 Task: Find connections with filter location Duobao with filter topic #Socialnetworkingwith filter profile language Spanish with filter current company Riverbed Technology with filter school Bishop Heber College, Tiruchirappalli - 620 017. with filter industry Language Schools with filter service category Graphic Design with filter keywords title Makeup Artist
Action: Mouse moved to (532, 45)
Screenshot: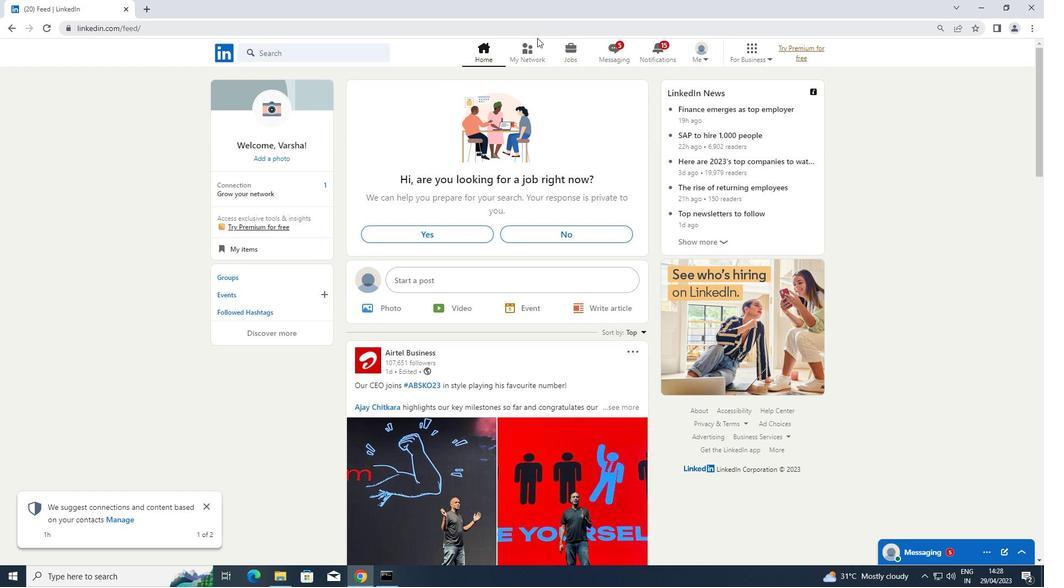 
Action: Mouse pressed left at (532, 45)
Screenshot: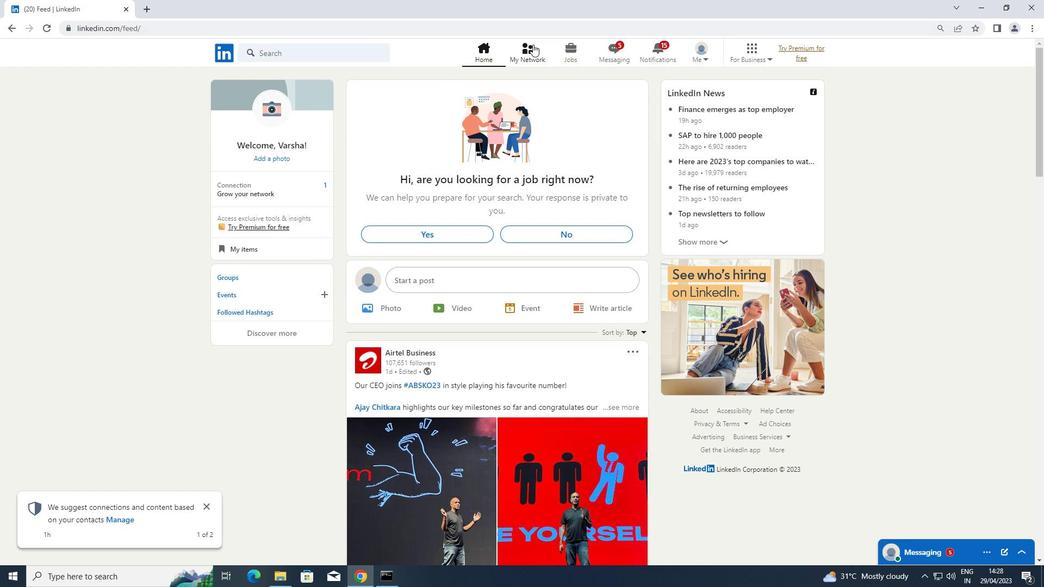 
Action: Mouse moved to (283, 115)
Screenshot: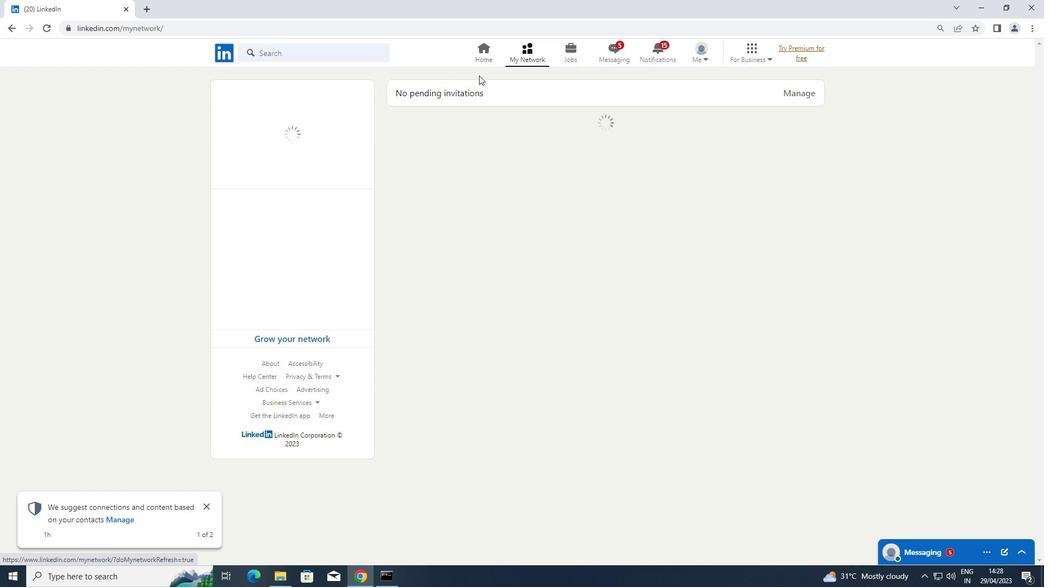 
Action: Mouse pressed left at (283, 115)
Screenshot: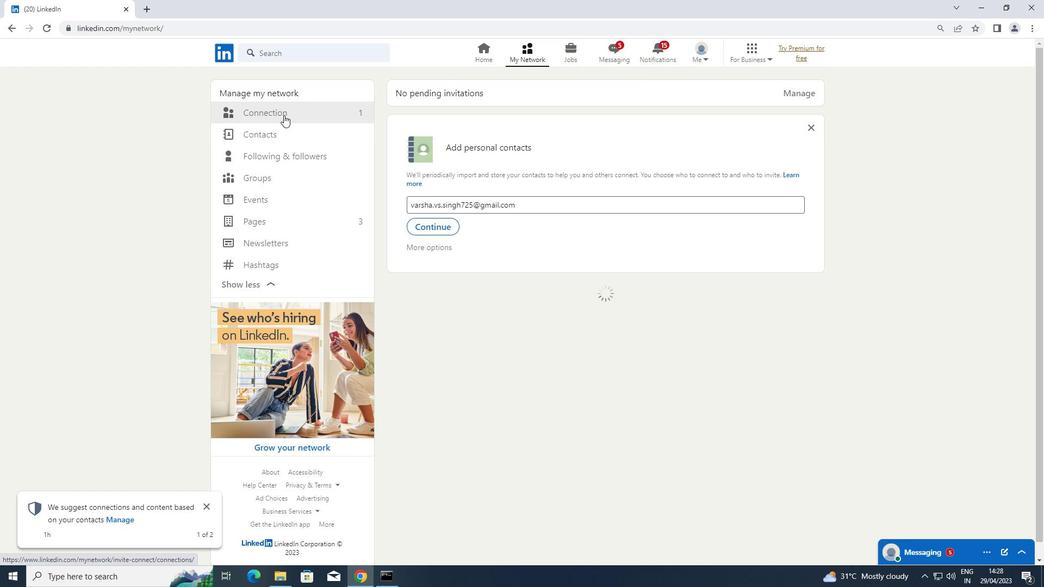 
Action: Mouse moved to (611, 111)
Screenshot: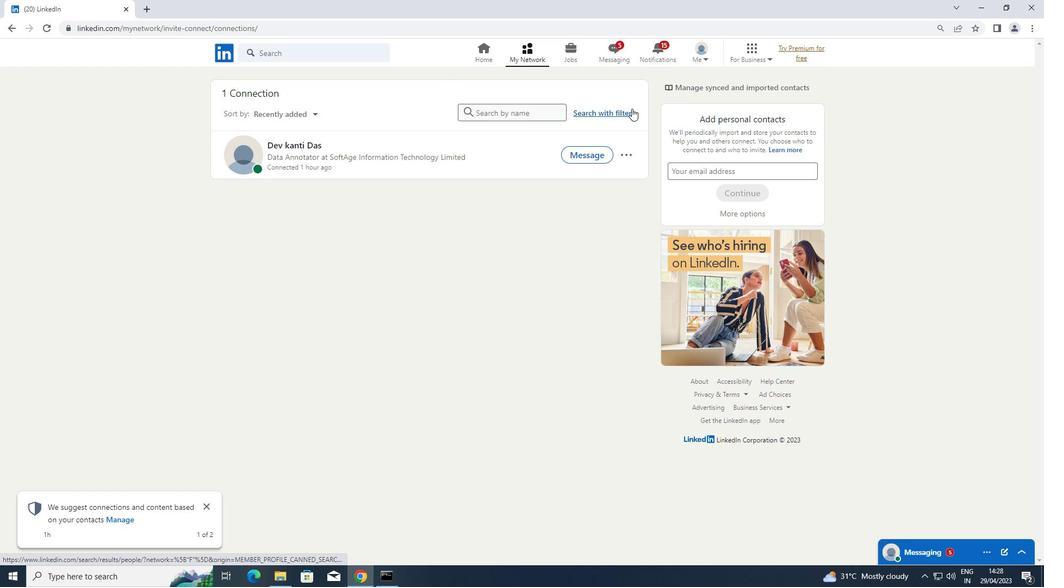 
Action: Mouse pressed left at (611, 111)
Screenshot: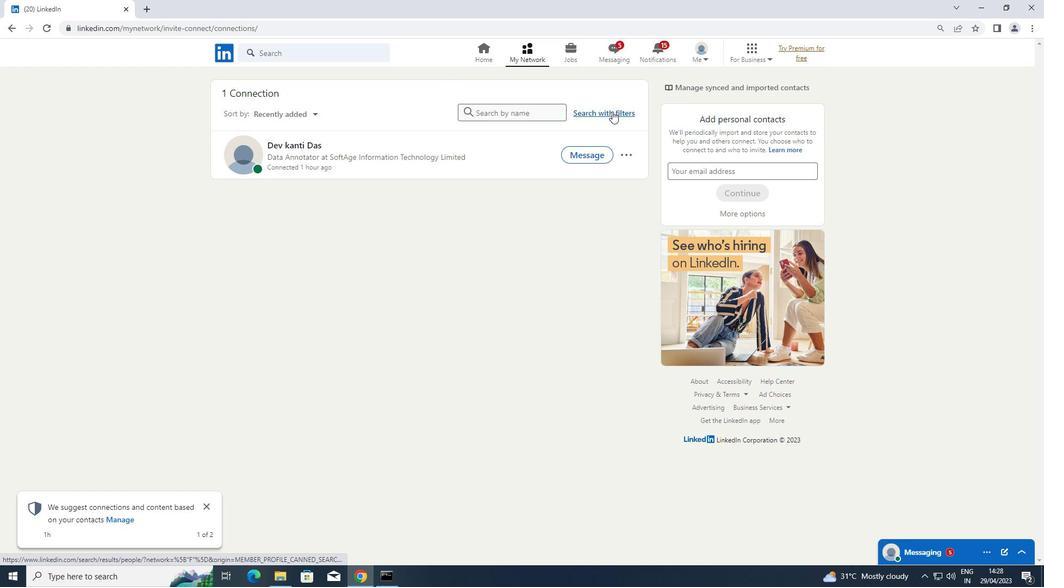 
Action: Mouse moved to (558, 84)
Screenshot: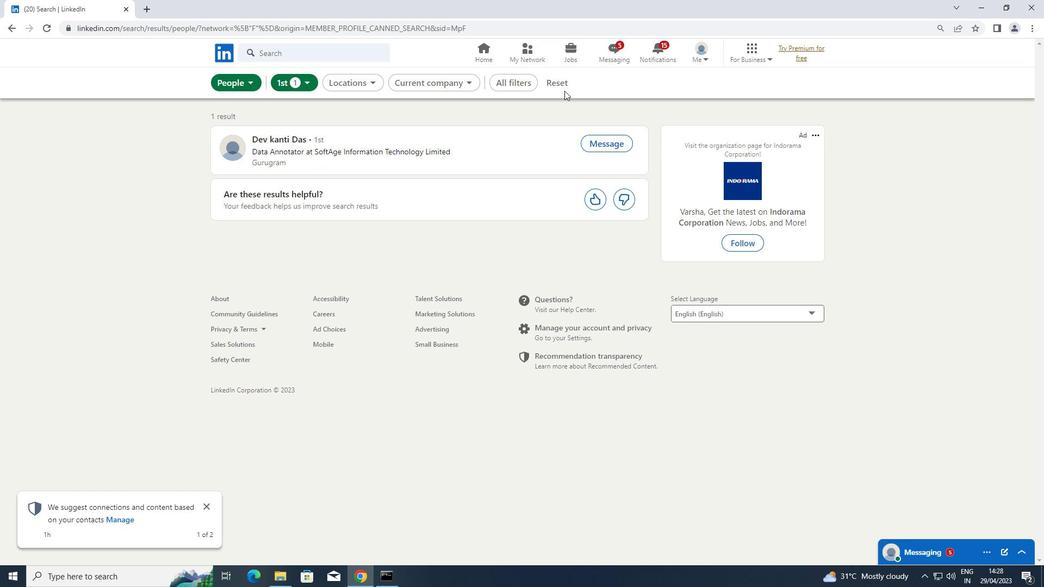 
Action: Mouse pressed left at (558, 84)
Screenshot: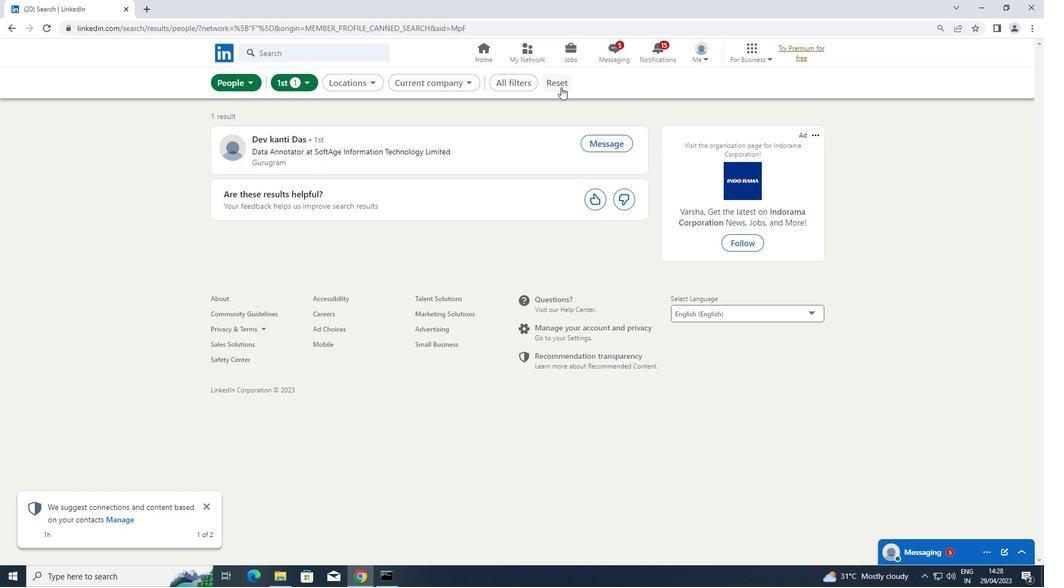 
Action: Mouse moved to (554, 86)
Screenshot: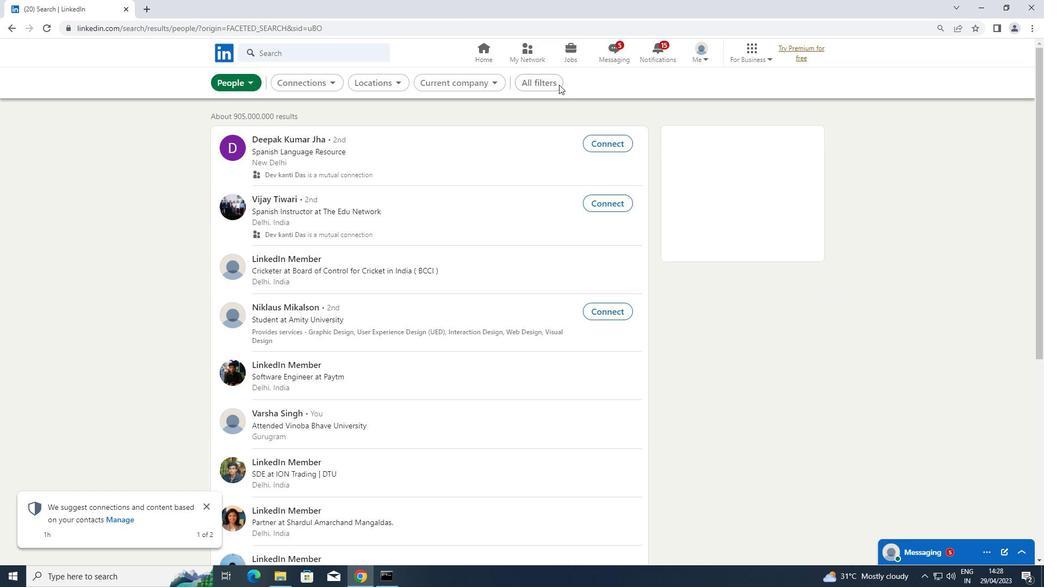 
Action: Mouse pressed left at (554, 86)
Screenshot: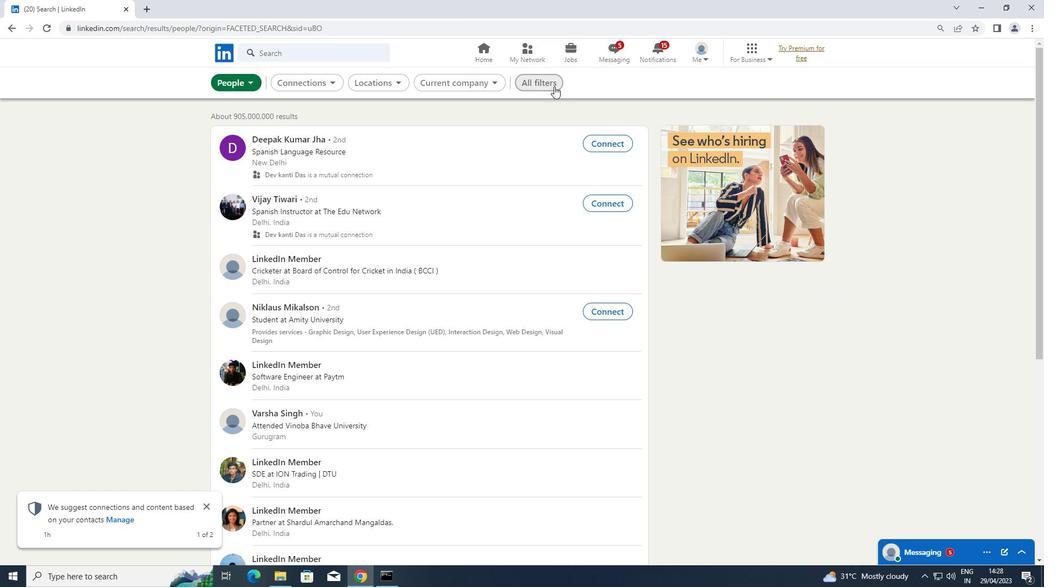 
Action: Mouse moved to (860, 317)
Screenshot: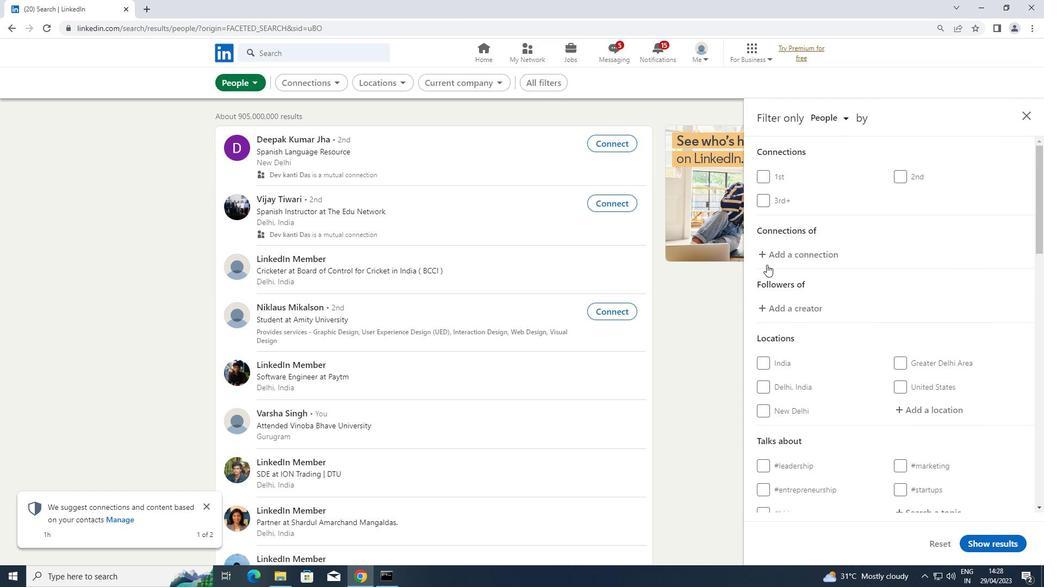 
Action: Mouse scrolled (860, 317) with delta (0, 0)
Screenshot: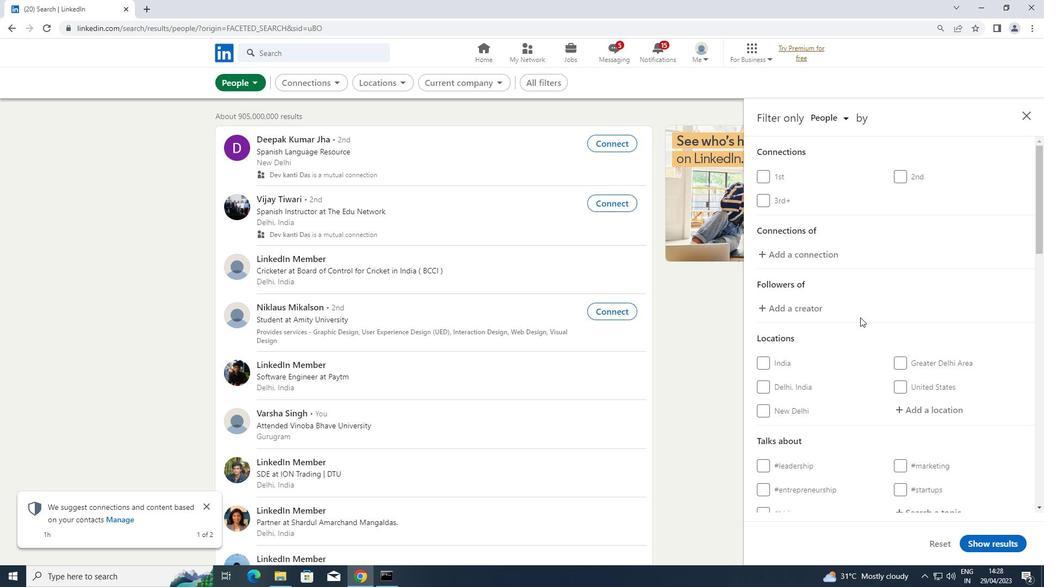 
Action: Mouse moved to (929, 362)
Screenshot: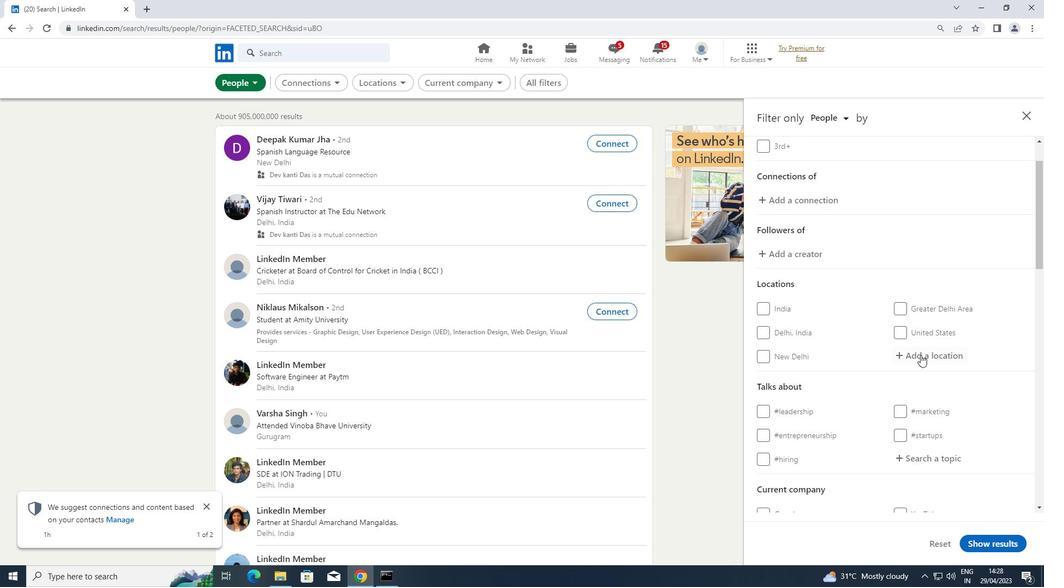 
Action: Mouse pressed left at (929, 362)
Screenshot: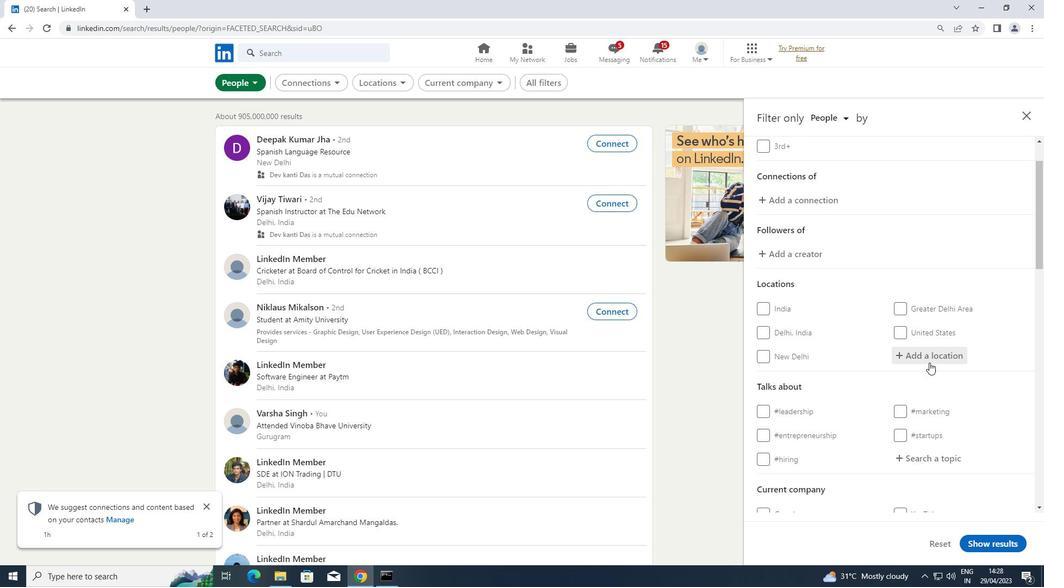 
Action: Key pressed <Key.shift>DUOBAO
Screenshot: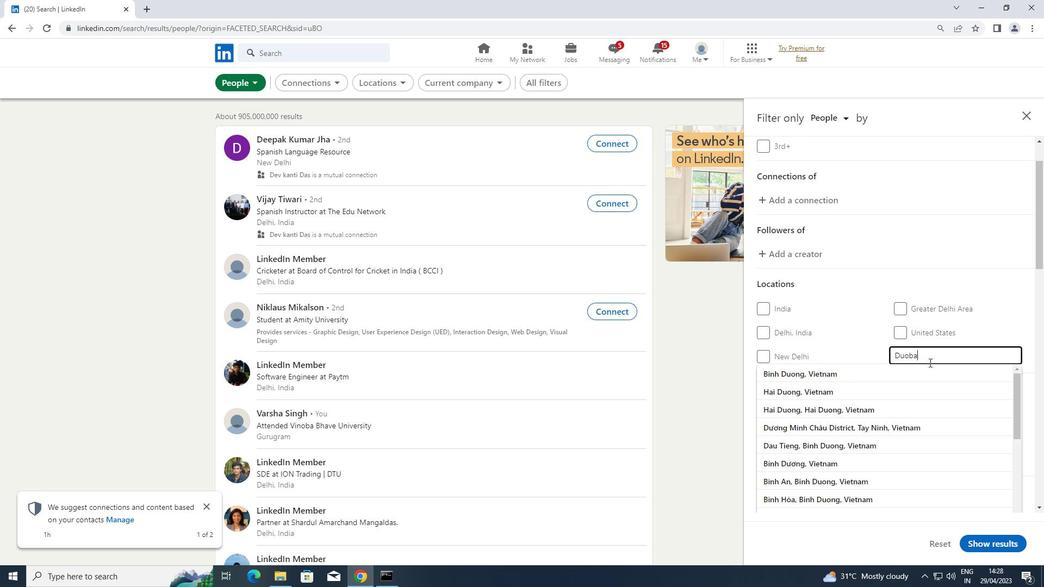 
Action: Mouse moved to (908, 364)
Screenshot: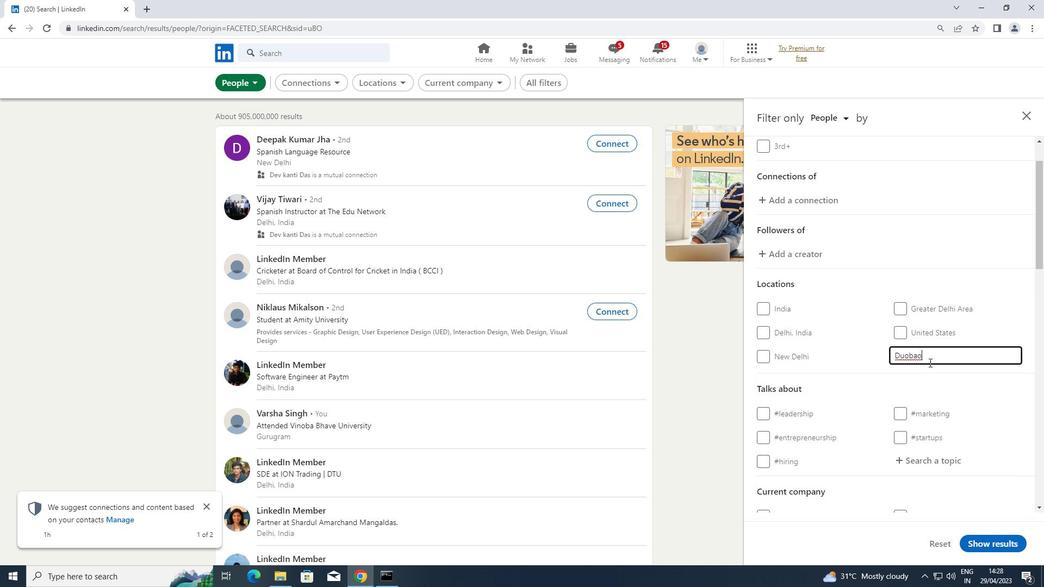 
Action: Mouse scrolled (908, 364) with delta (0, 0)
Screenshot: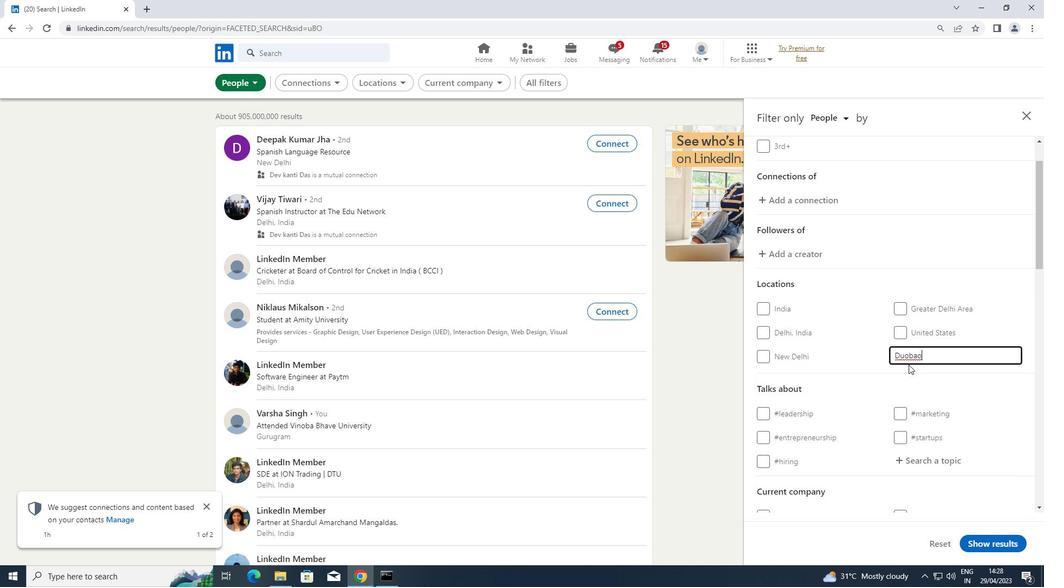
Action: Mouse scrolled (908, 364) with delta (0, 0)
Screenshot: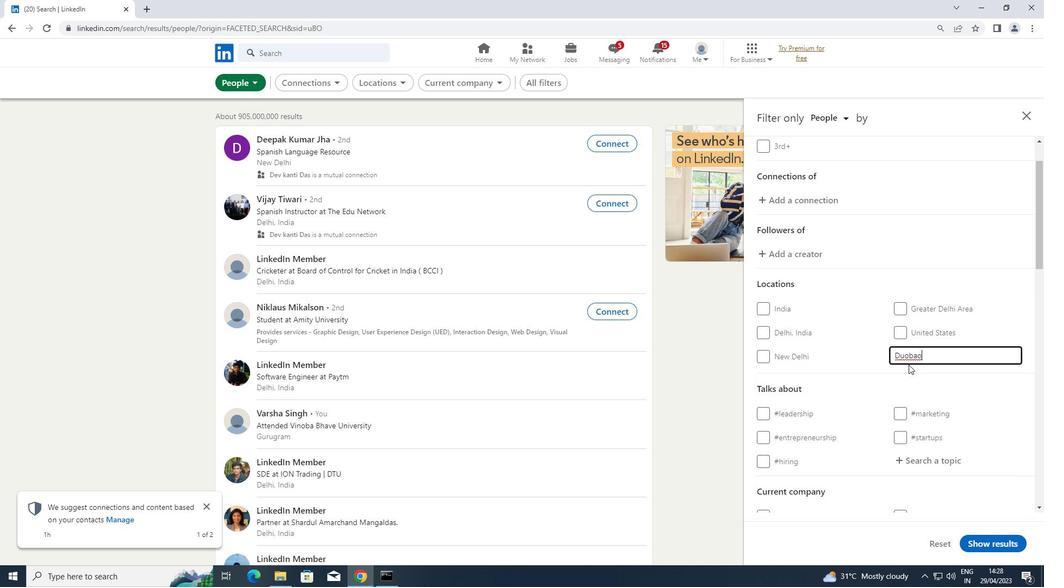 
Action: Mouse scrolled (908, 364) with delta (0, 0)
Screenshot: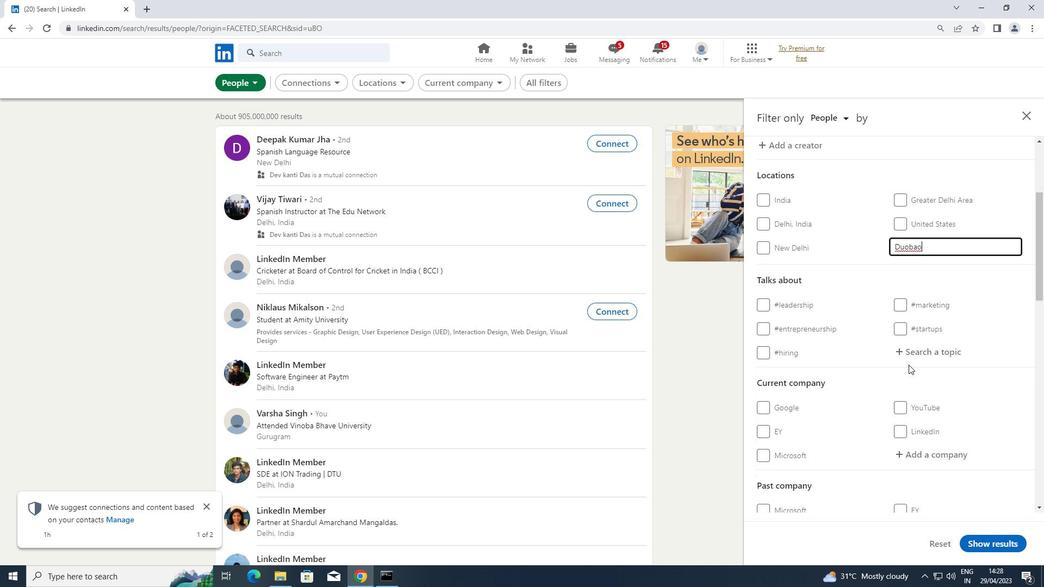 
Action: Mouse scrolled (908, 364) with delta (0, 0)
Screenshot: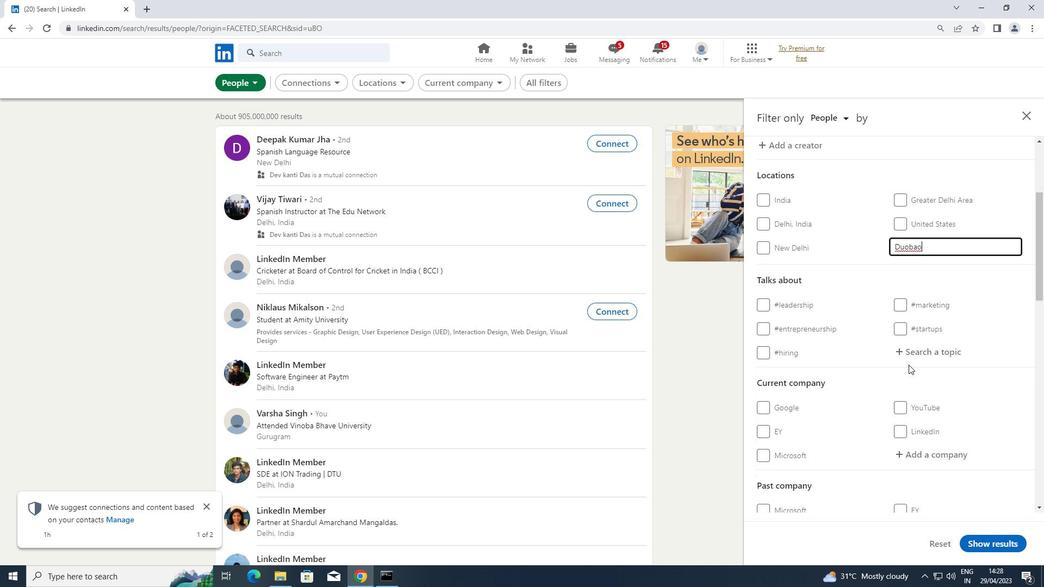 
Action: Mouse moved to (942, 241)
Screenshot: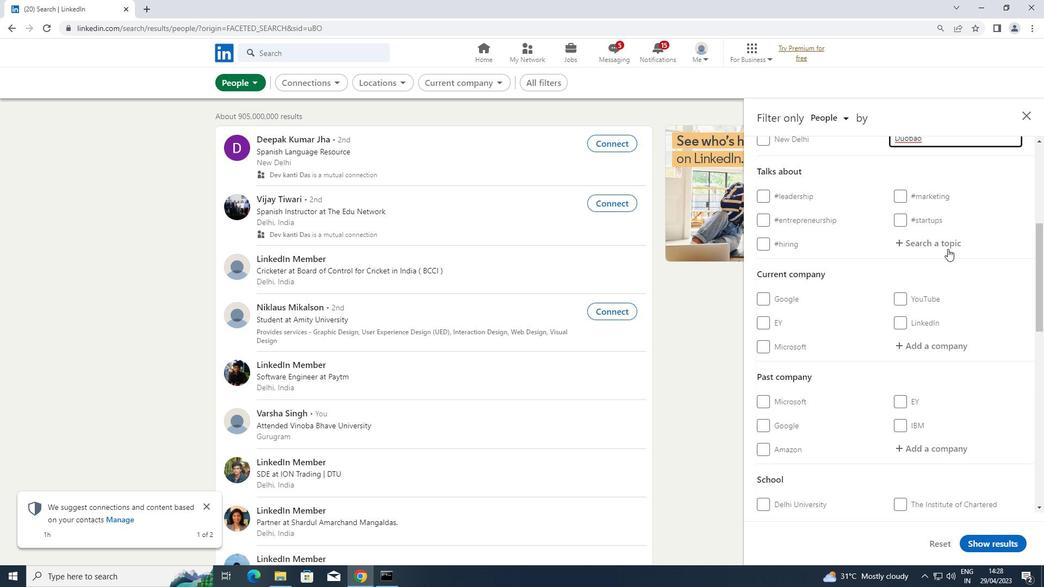 
Action: Mouse pressed left at (942, 241)
Screenshot: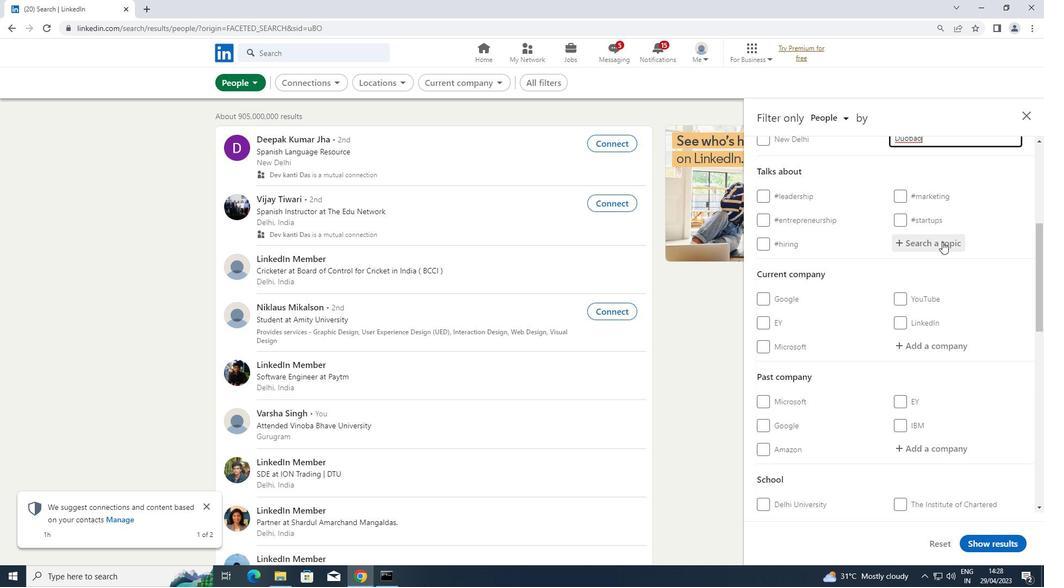 
Action: Key pressed <Key.shift>#<Key.shift>SOCIALNETWORKING
Screenshot: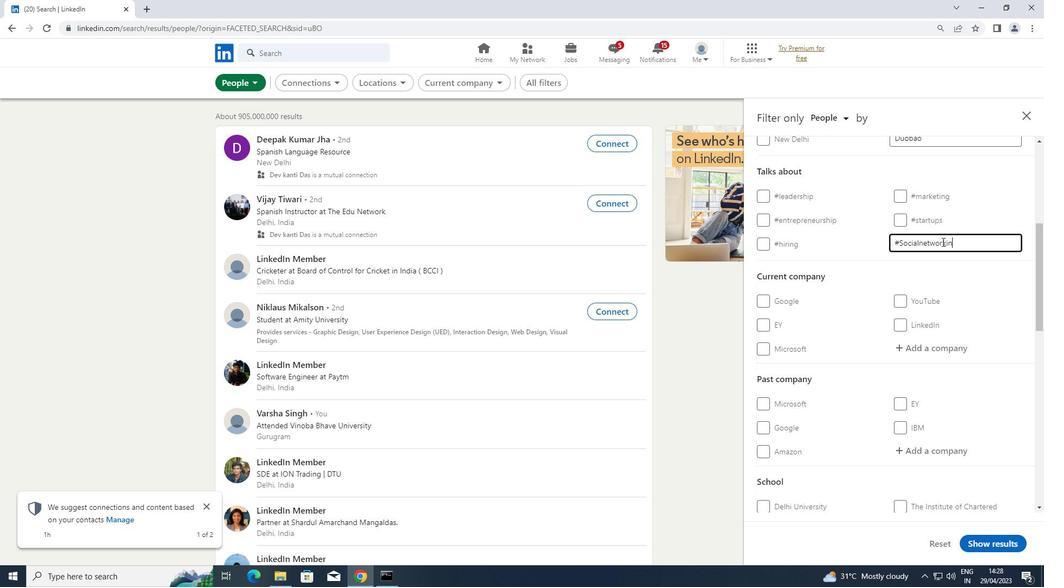 
Action: Mouse moved to (847, 269)
Screenshot: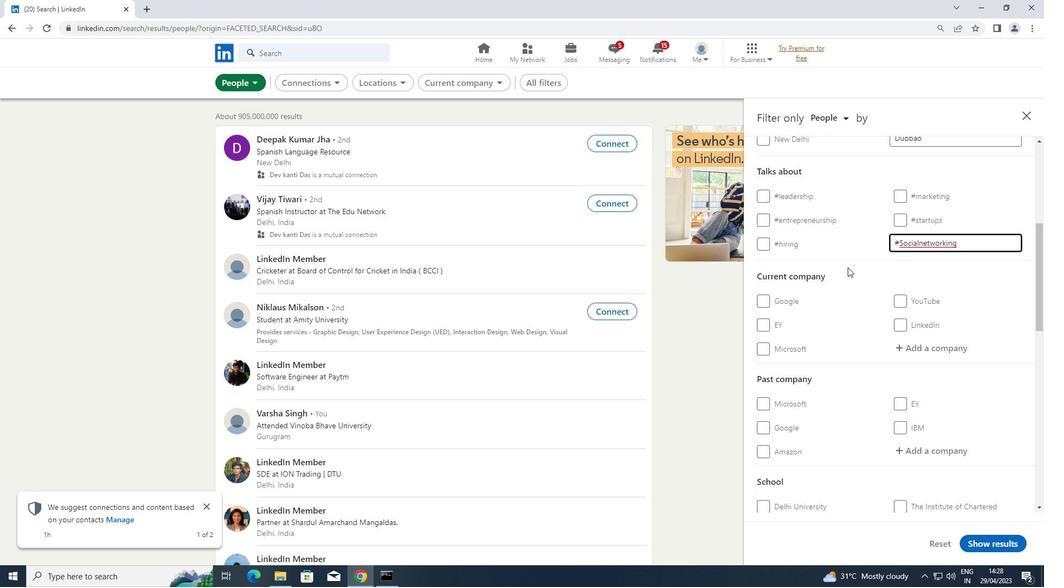 
Action: Mouse scrolled (847, 268) with delta (0, 0)
Screenshot: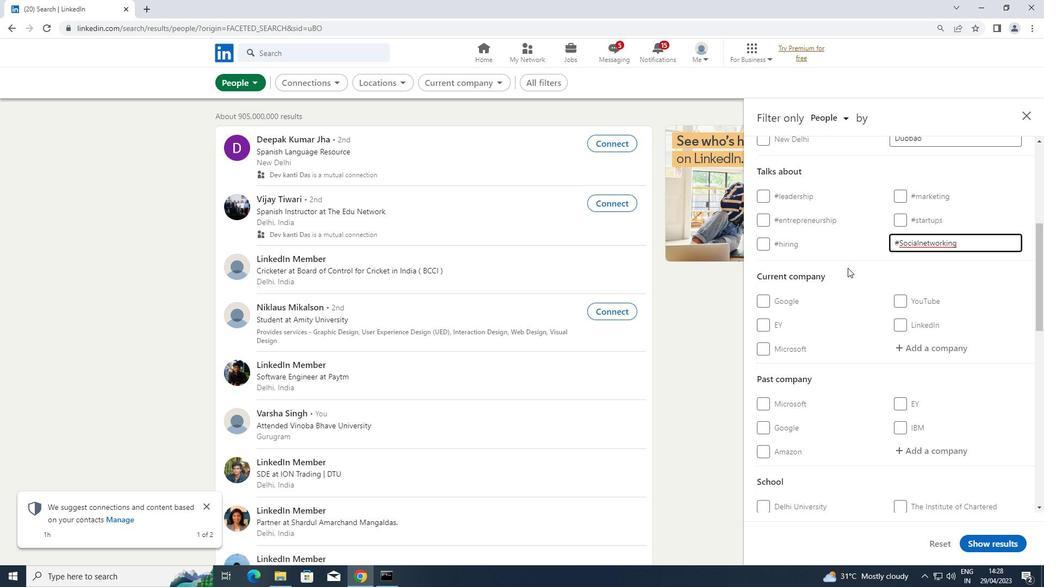 
Action: Mouse scrolled (847, 268) with delta (0, 0)
Screenshot: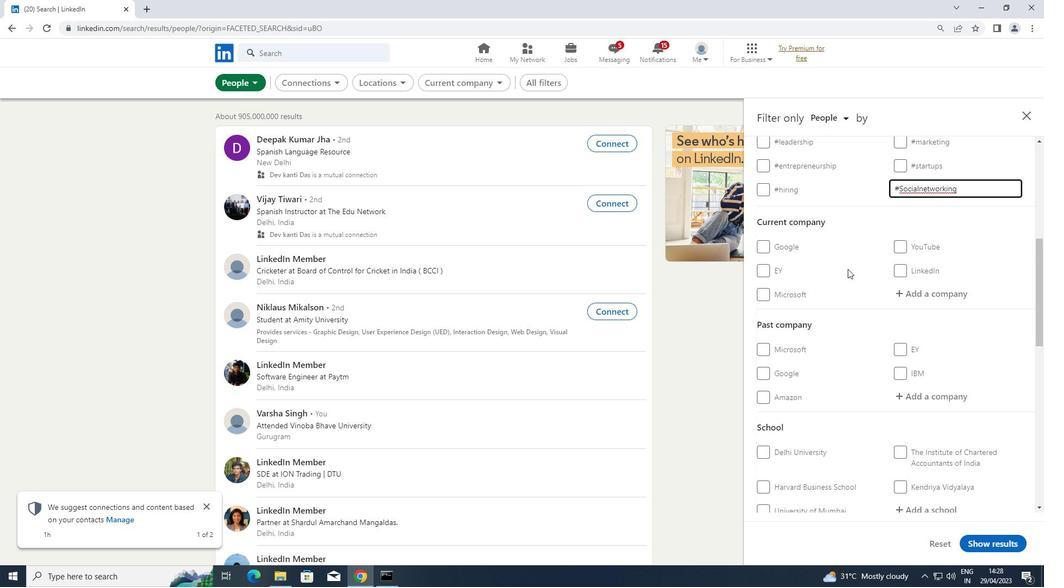
Action: Mouse scrolled (847, 268) with delta (0, 0)
Screenshot: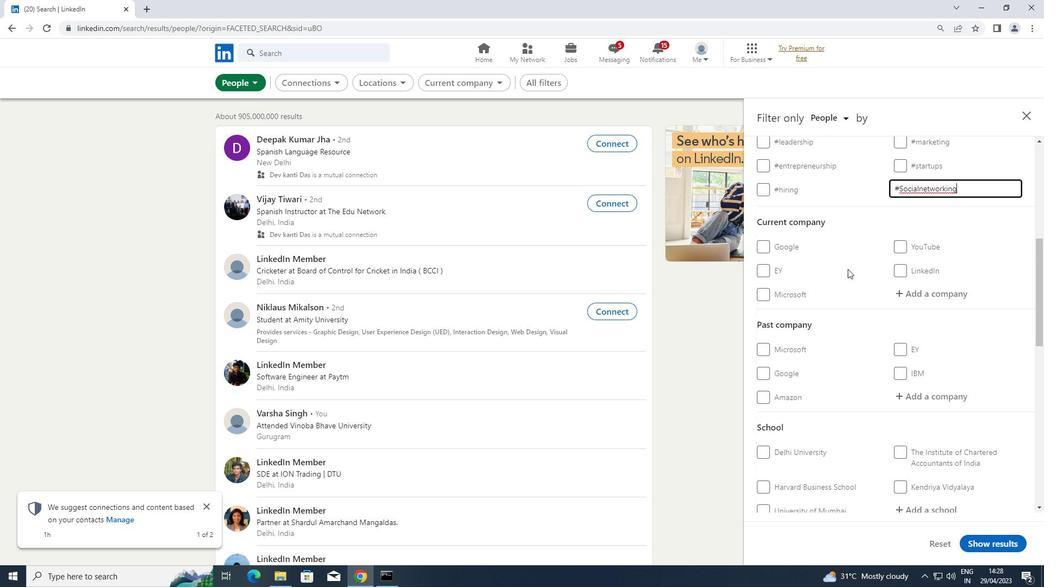 
Action: Mouse scrolled (847, 268) with delta (0, 0)
Screenshot: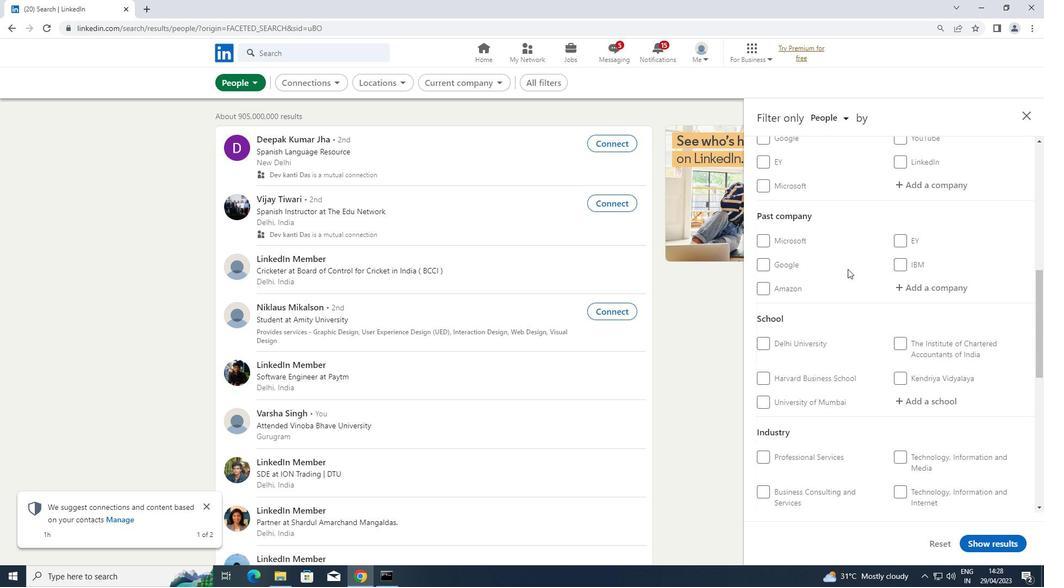
Action: Mouse scrolled (847, 268) with delta (0, 0)
Screenshot: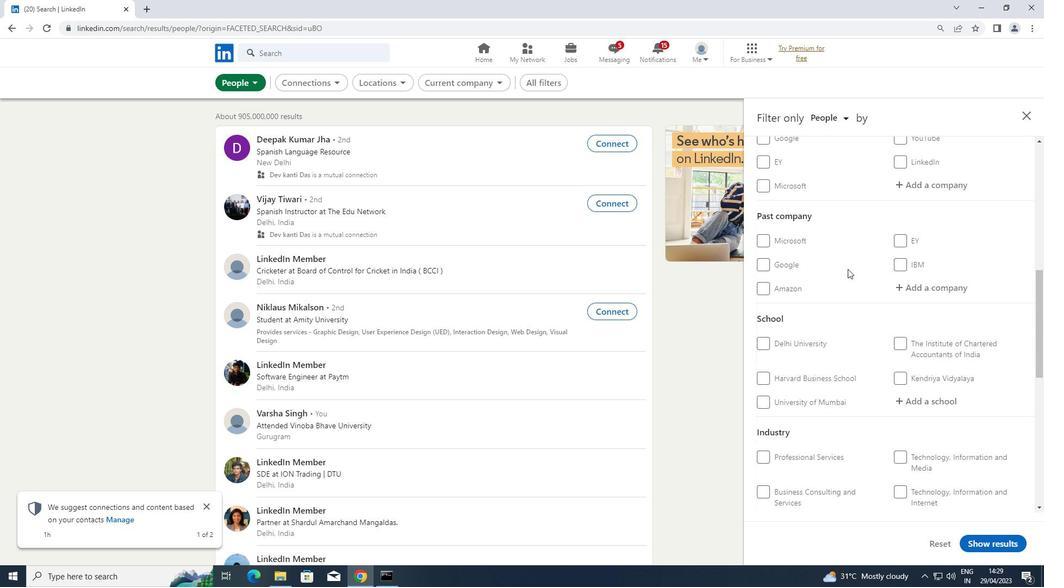 
Action: Mouse scrolled (847, 268) with delta (0, 0)
Screenshot: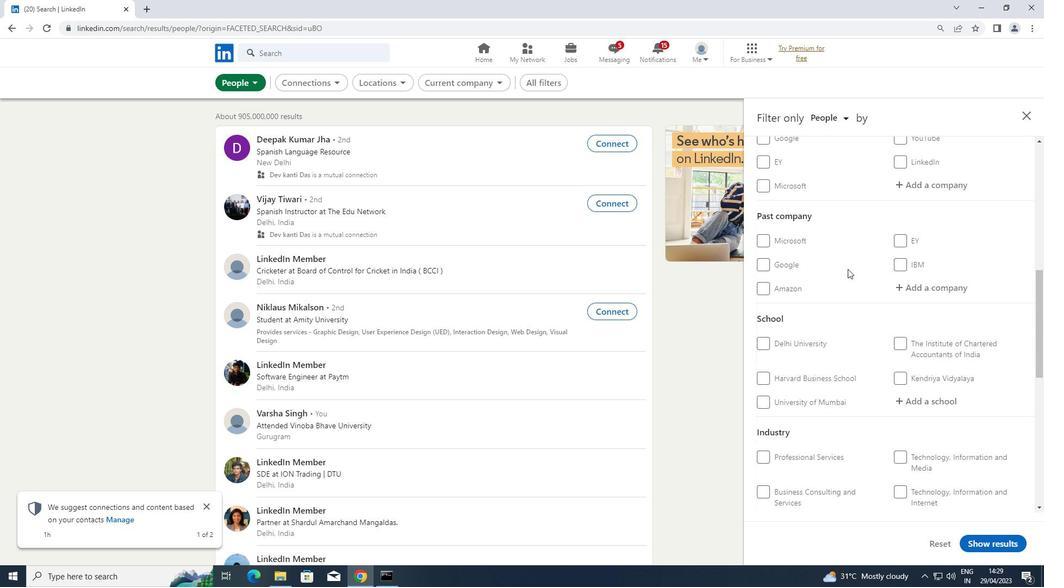 
Action: Mouse moved to (765, 440)
Screenshot: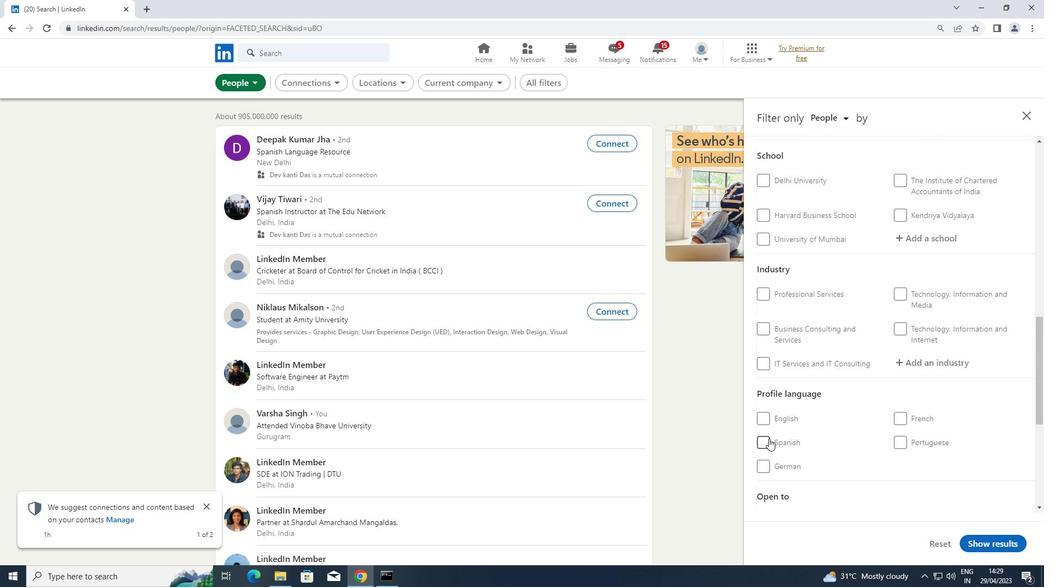 
Action: Mouse pressed left at (765, 440)
Screenshot: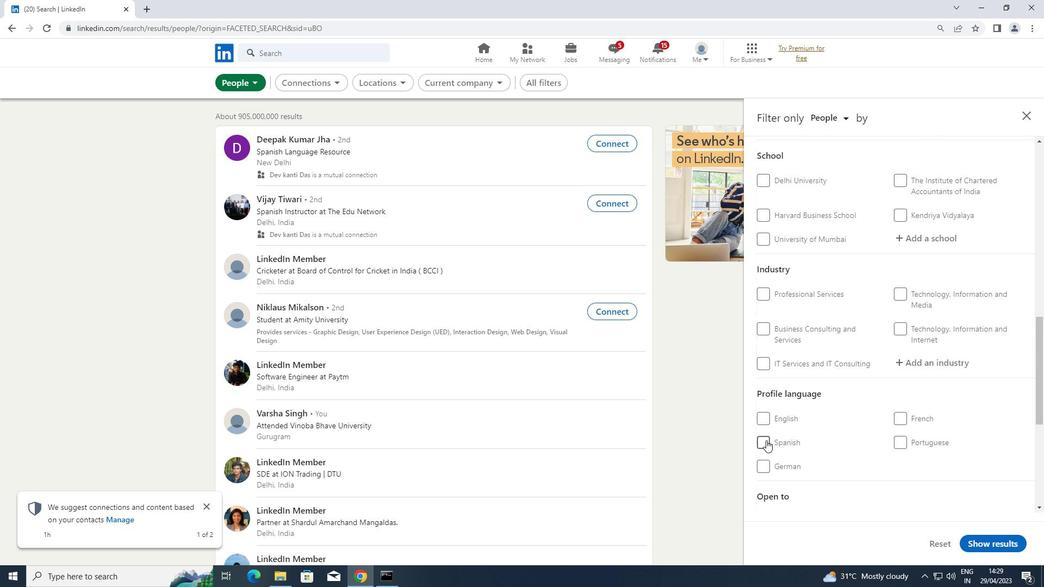 
Action: Mouse moved to (796, 425)
Screenshot: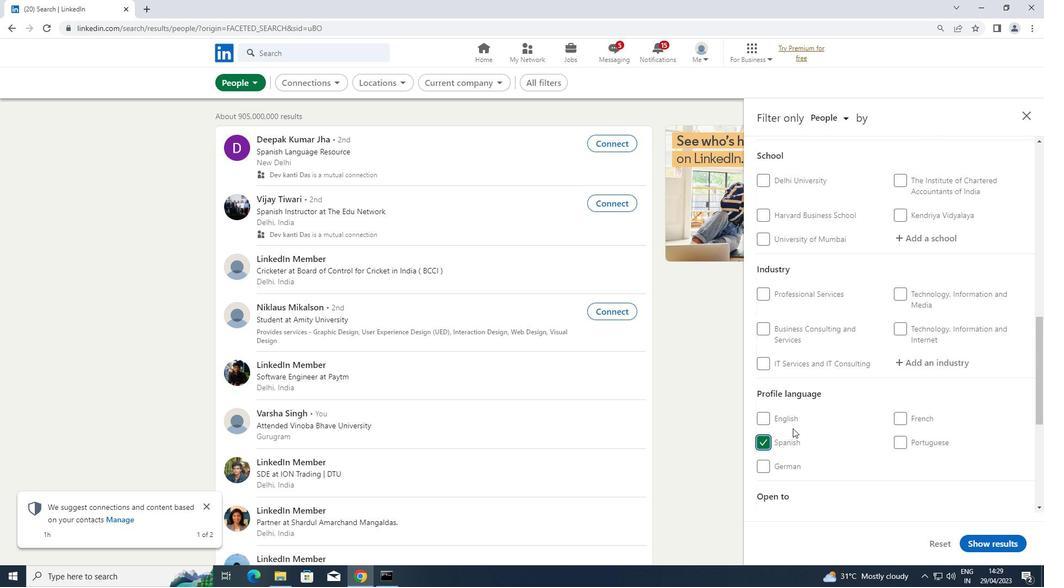 
Action: Mouse scrolled (796, 425) with delta (0, 0)
Screenshot: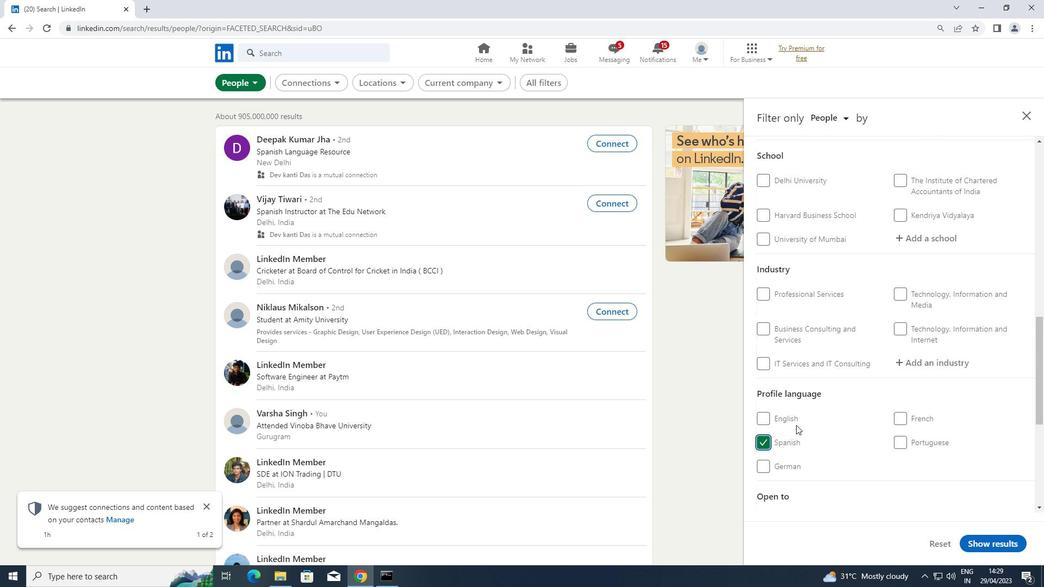 
Action: Mouse scrolled (796, 425) with delta (0, 0)
Screenshot: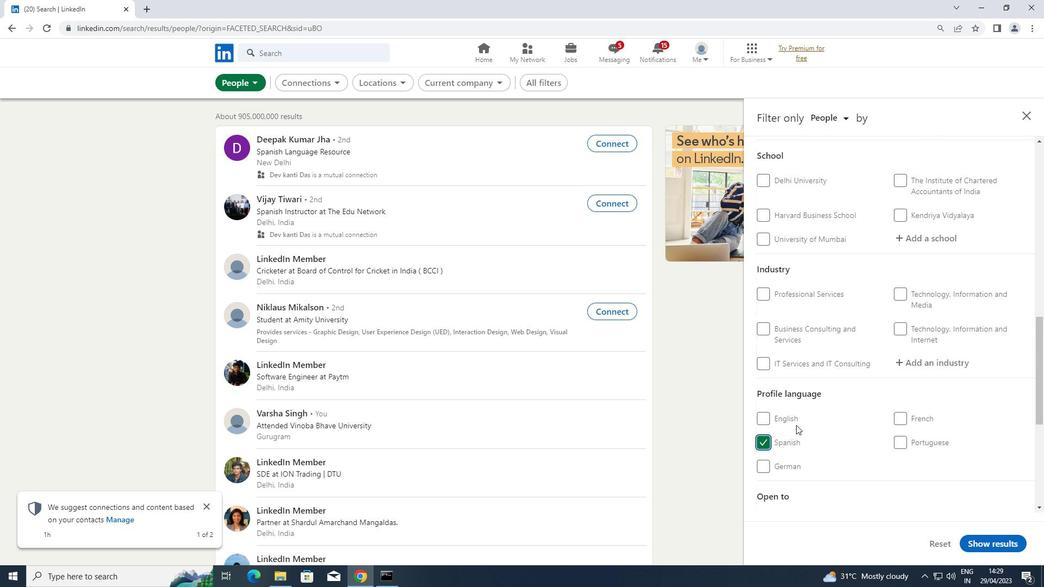 
Action: Mouse scrolled (796, 425) with delta (0, 0)
Screenshot: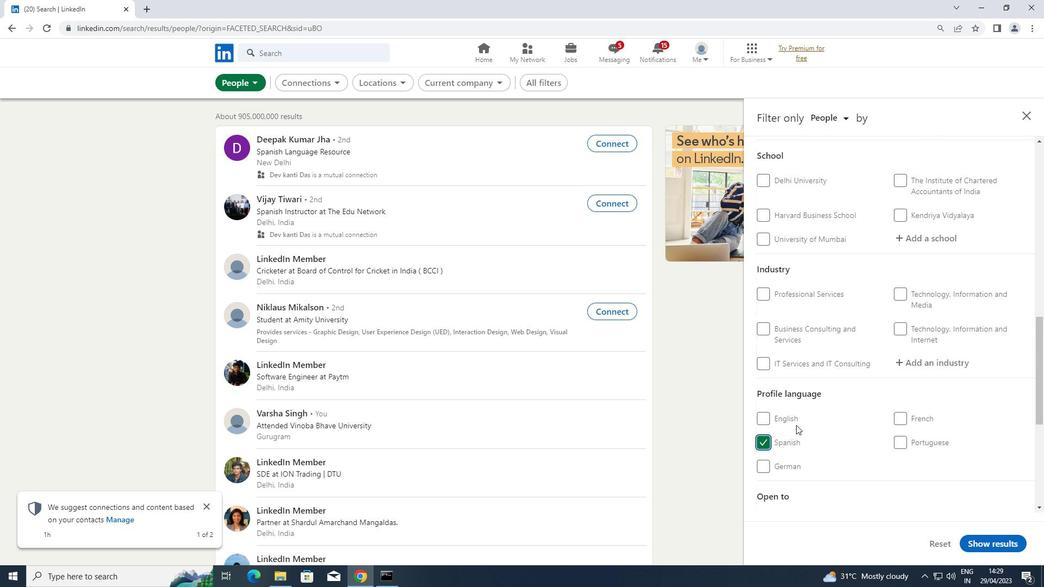 
Action: Mouse scrolled (796, 425) with delta (0, 0)
Screenshot: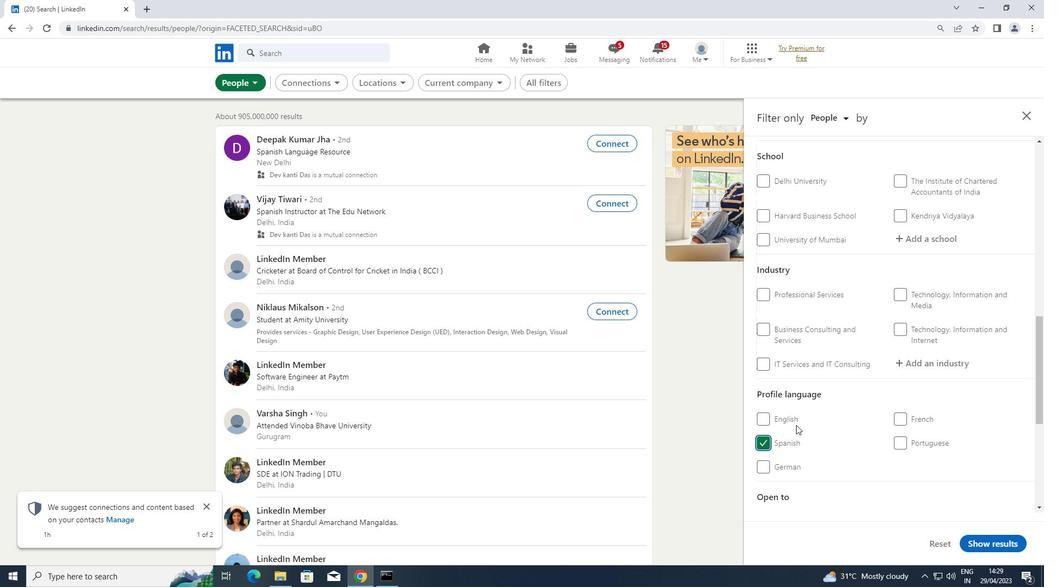 
Action: Mouse scrolled (796, 425) with delta (0, 0)
Screenshot: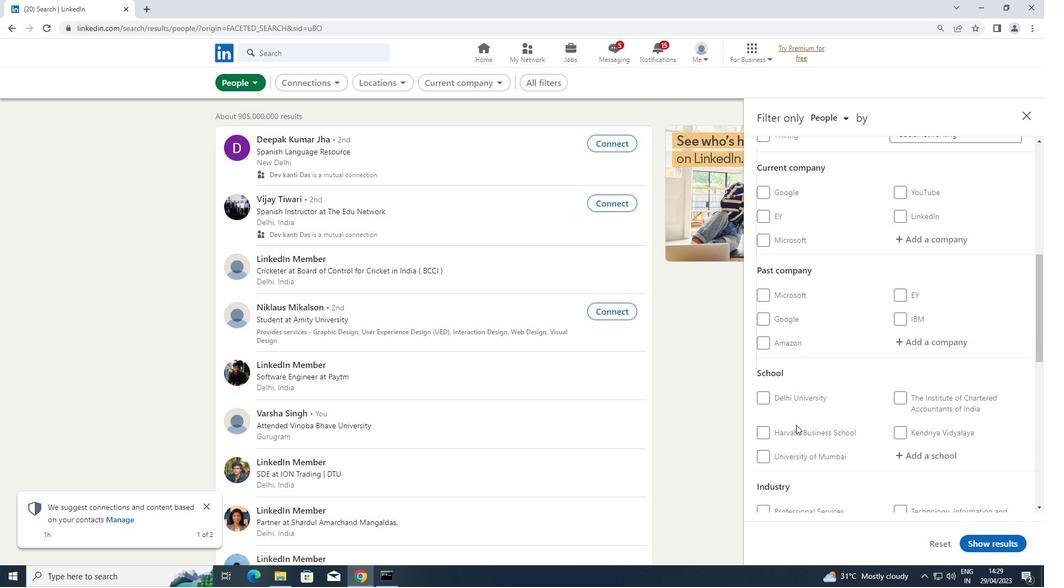 
Action: Mouse scrolled (796, 425) with delta (0, 0)
Screenshot: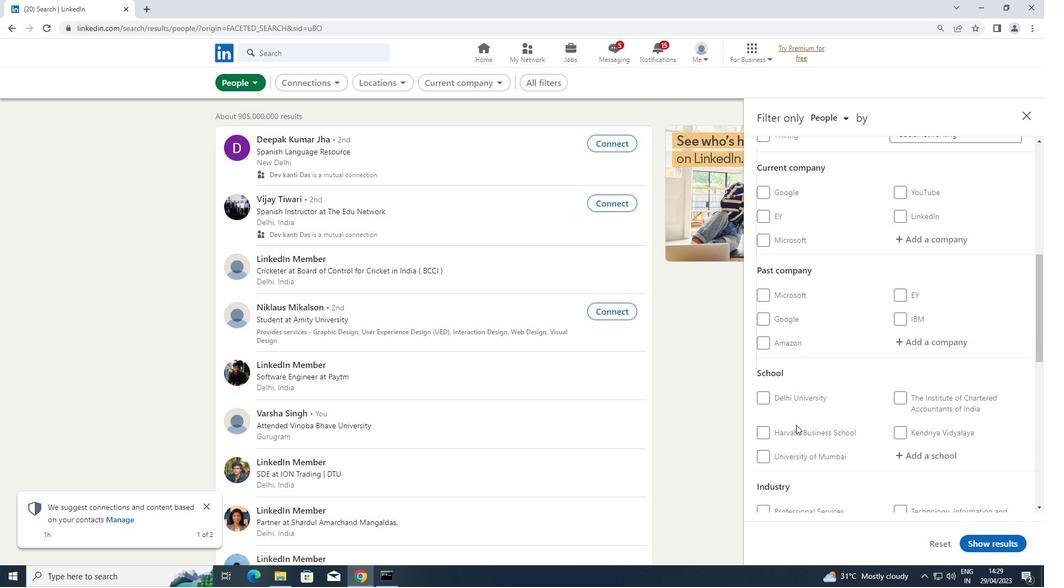 
Action: Mouse moved to (796, 424)
Screenshot: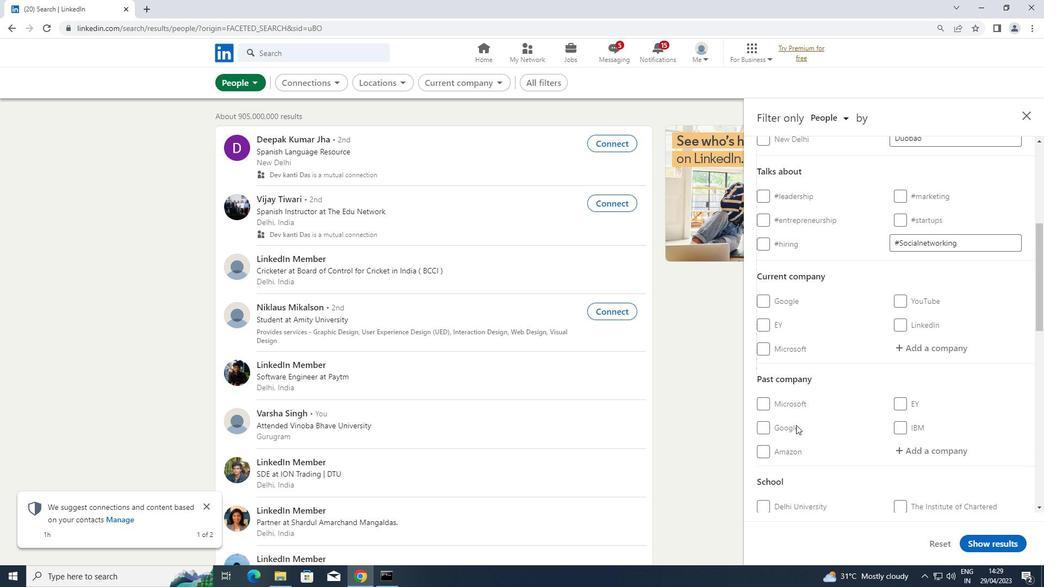 
Action: Mouse scrolled (796, 424) with delta (0, 0)
Screenshot: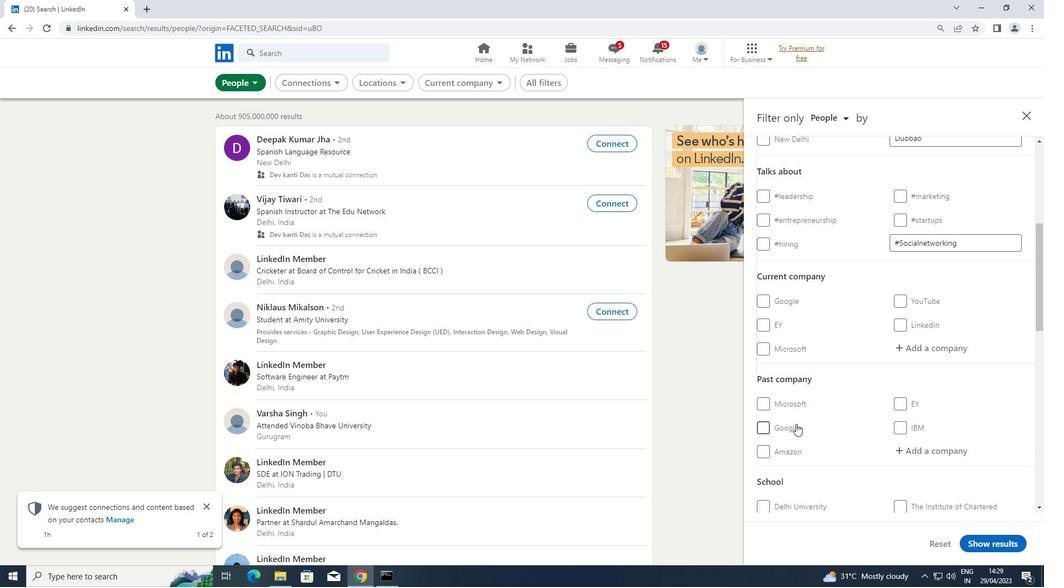 
Action: Mouse moved to (916, 407)
Screenshot: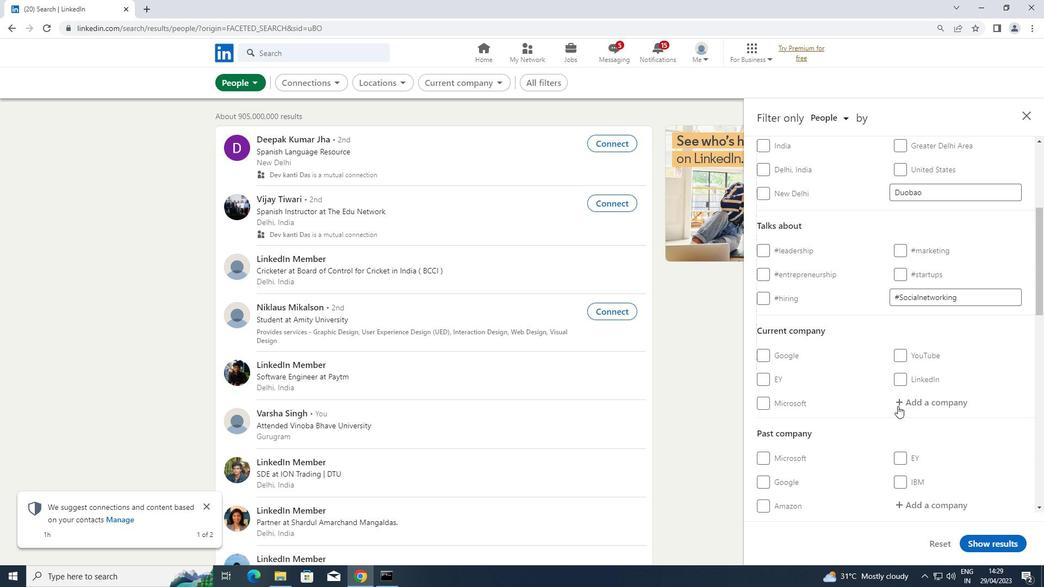 
Action: Mouse pressed left at (916, 407)
Screenshot: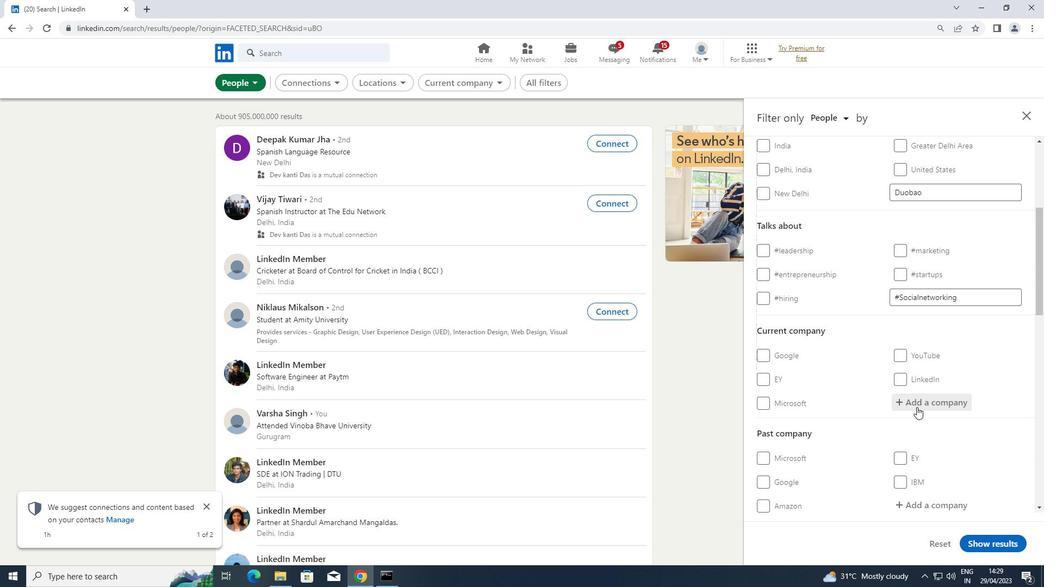 
Action: Key pressed <Key.shift>RIVERBED
Screenshot: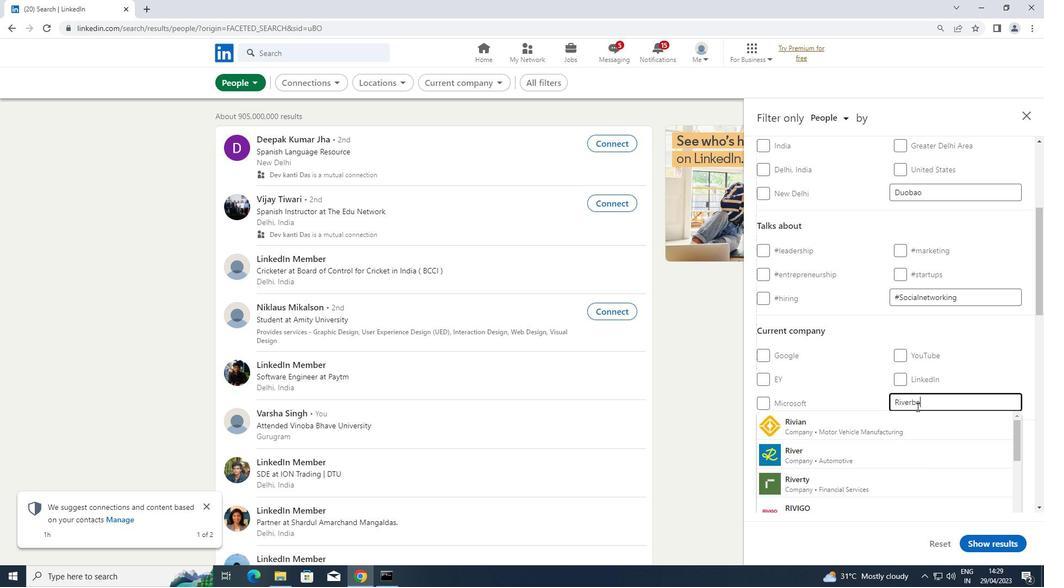 
Action: Mouse moved to (877, 423)
Screenshot: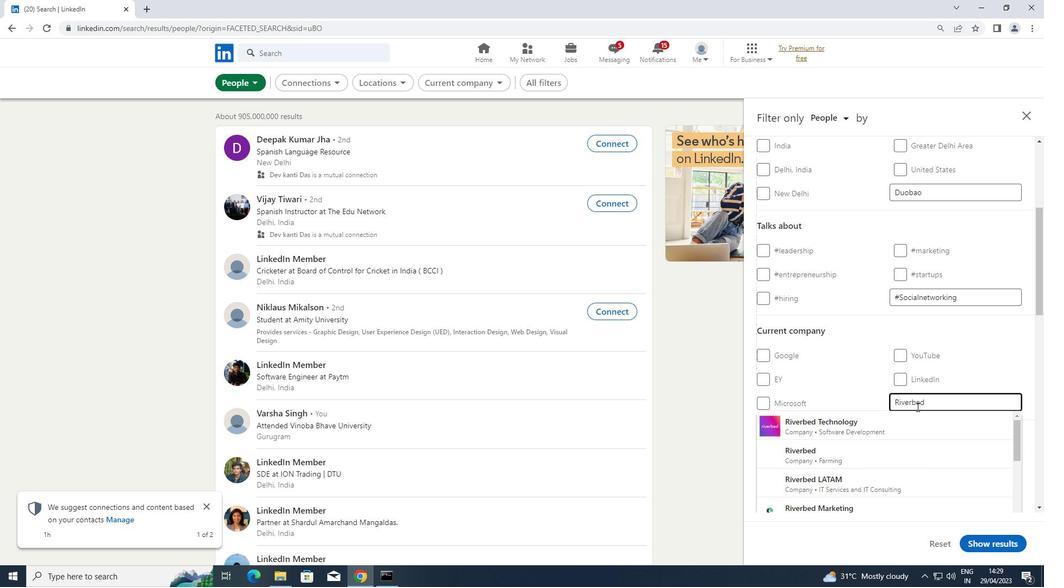 
Action: Mouse pressed left at (877, 423)
Screenshot: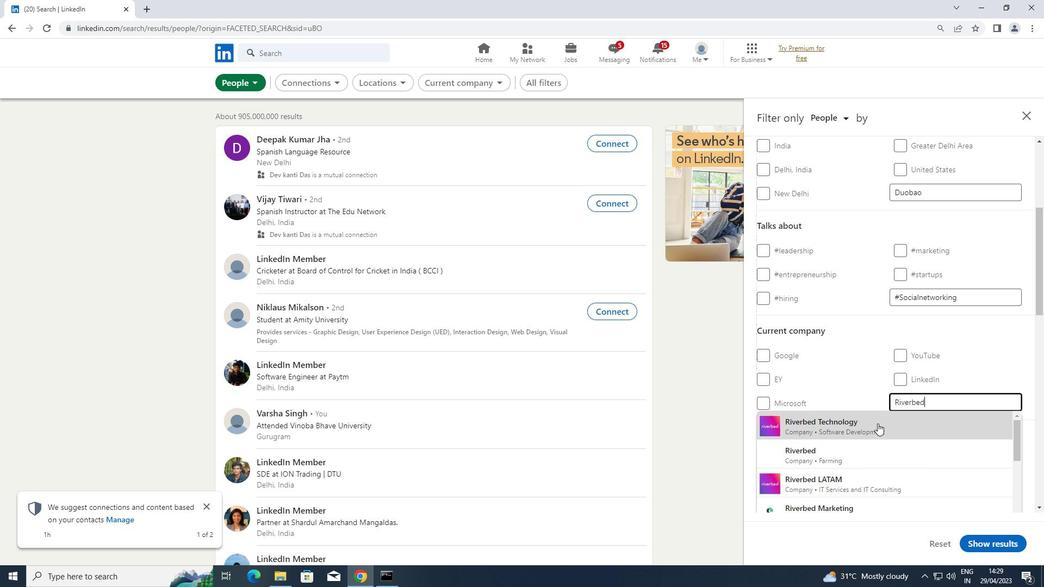 
Action: Mouse moved to (878, 419)
Screenshot: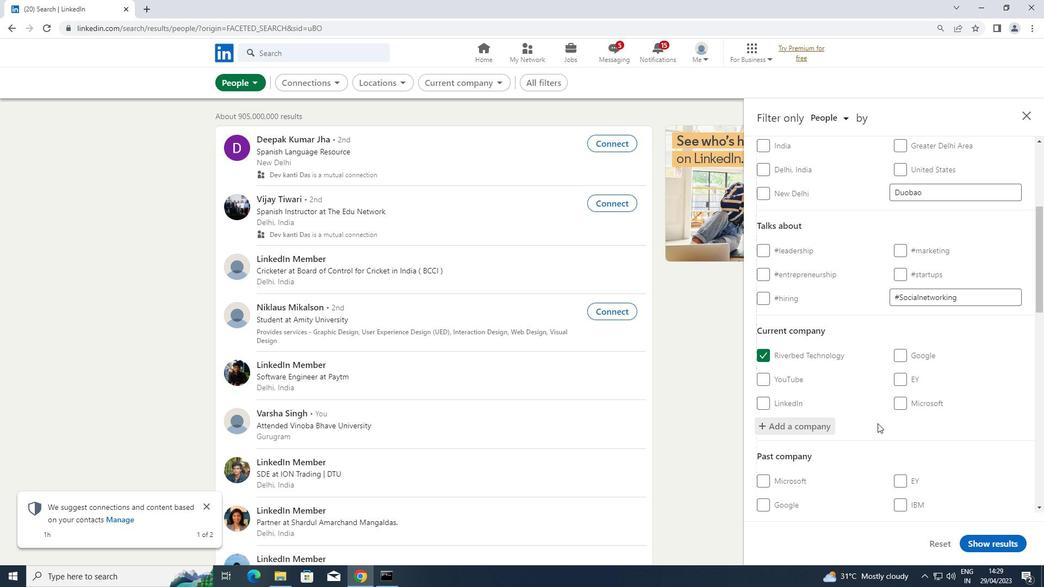 
Action: Mouse scrolled (878, 419) with delta (0, 0)
Screenshot: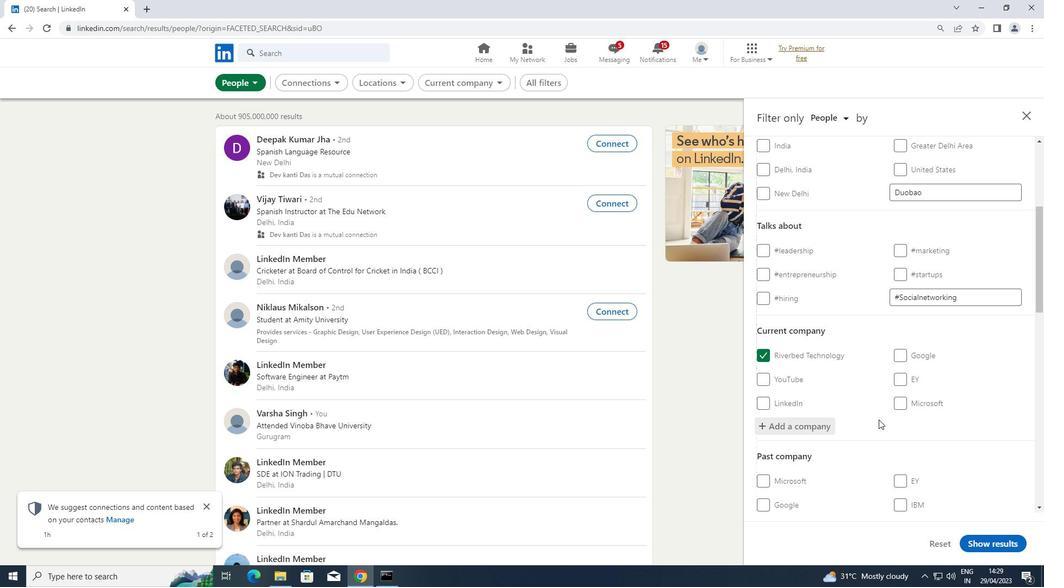 
Action: Mouse scrolled (878, 419) with delta (0, 0)
Screenshot: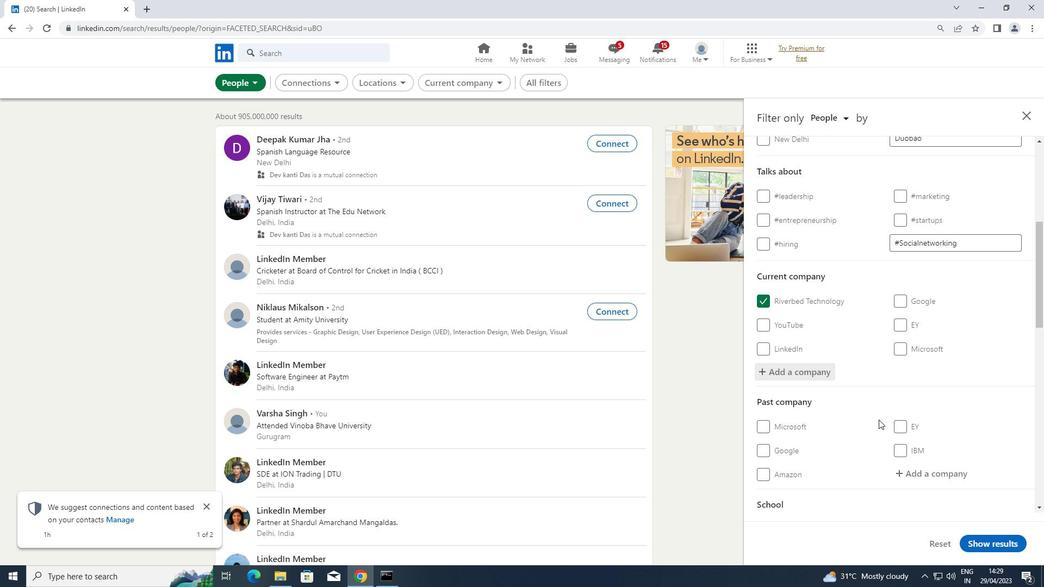 
Action: Mouse scrolled (878, 419) with delta (0, 0)
Screenshot: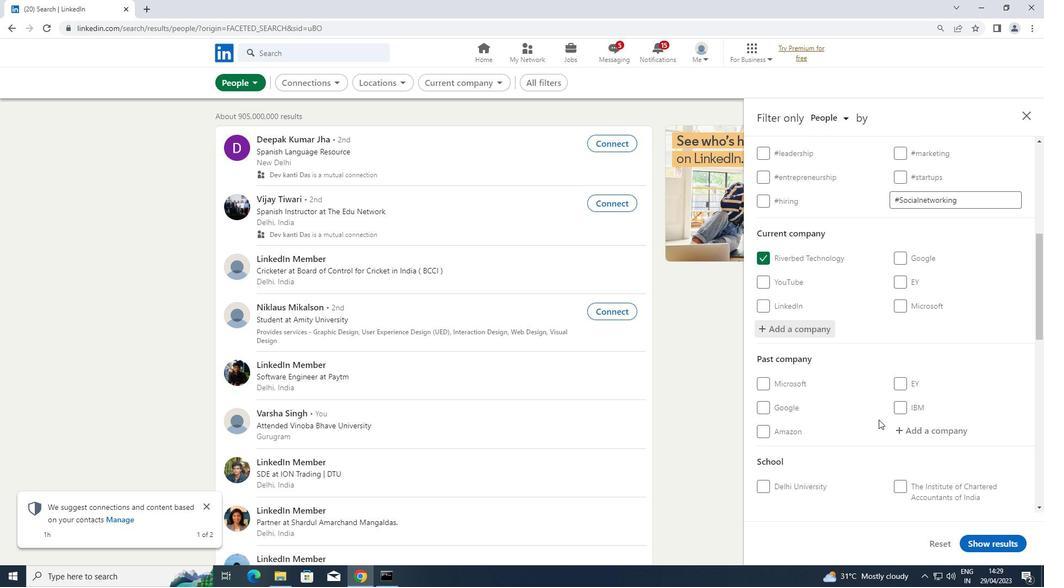 
Action: Mouse scrolled (878, 419) with delta (0, 0)
Screenshot: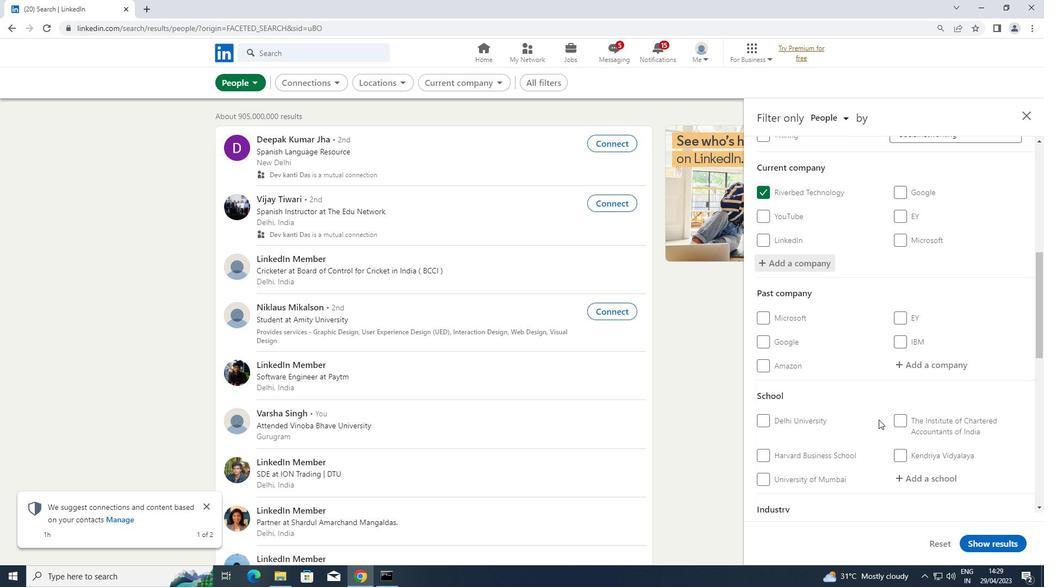 
Action: Mouse moved to (939, 417)
Screenshot: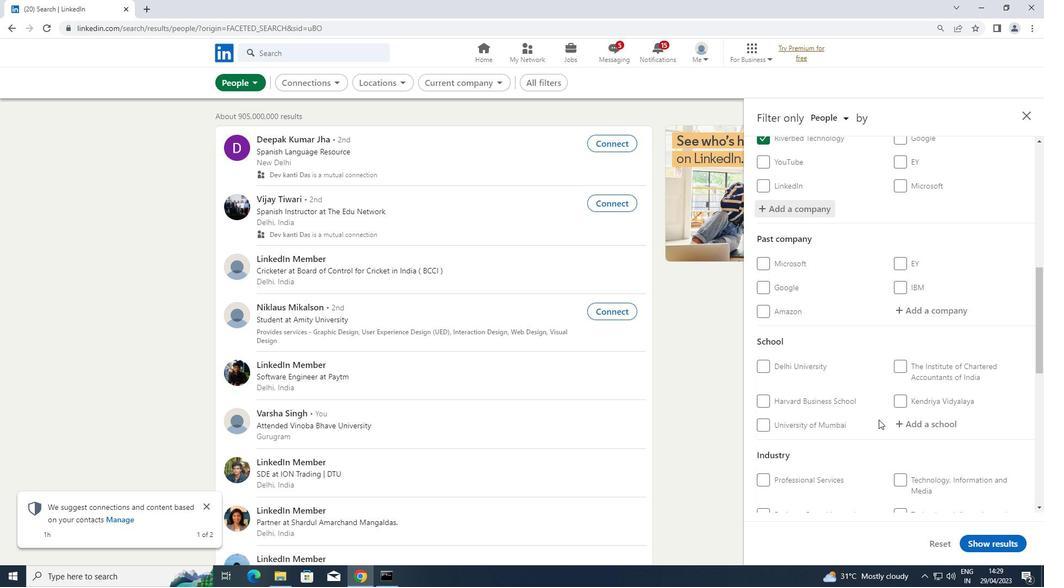 
Action: Mouse pressed left at (939, 417)
Screenshot: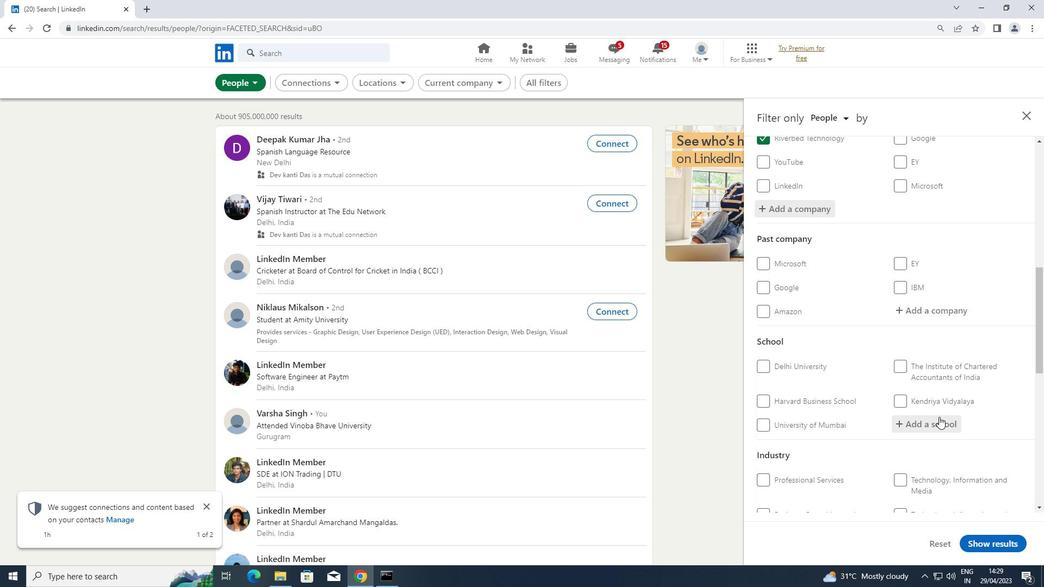 
Action: Mouse moved to (939, 416)
Screenshot: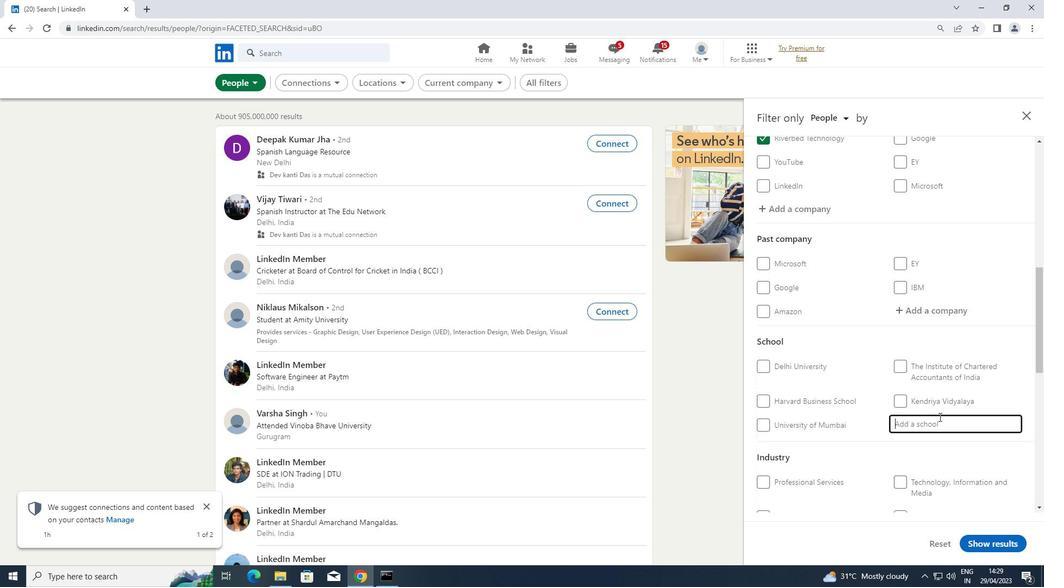 
Action: Key pressed <Key.shift>BISHOP
Screenshot: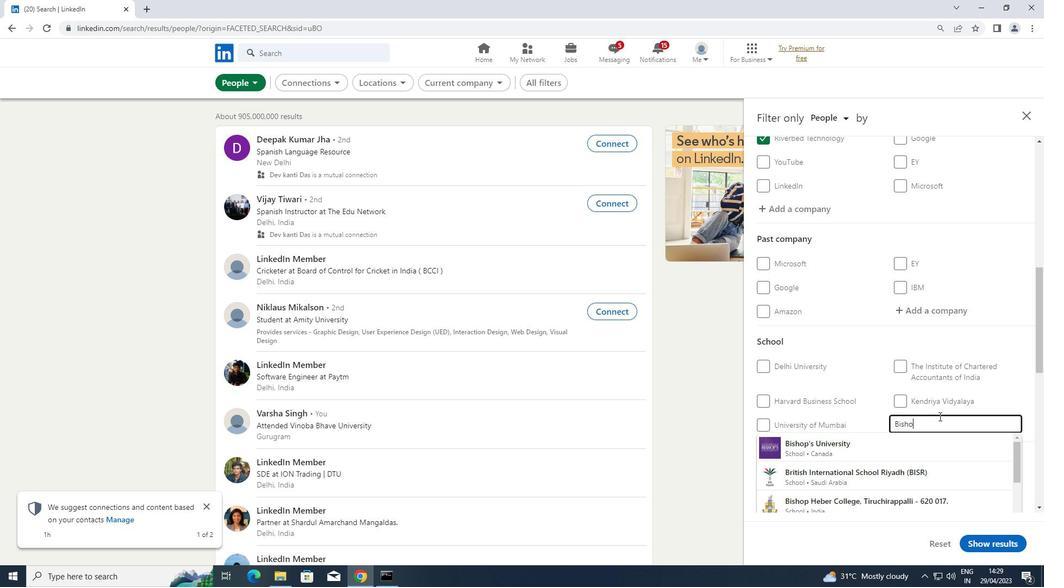 
Action: Mouse moved to (882, 499)
Screenshot: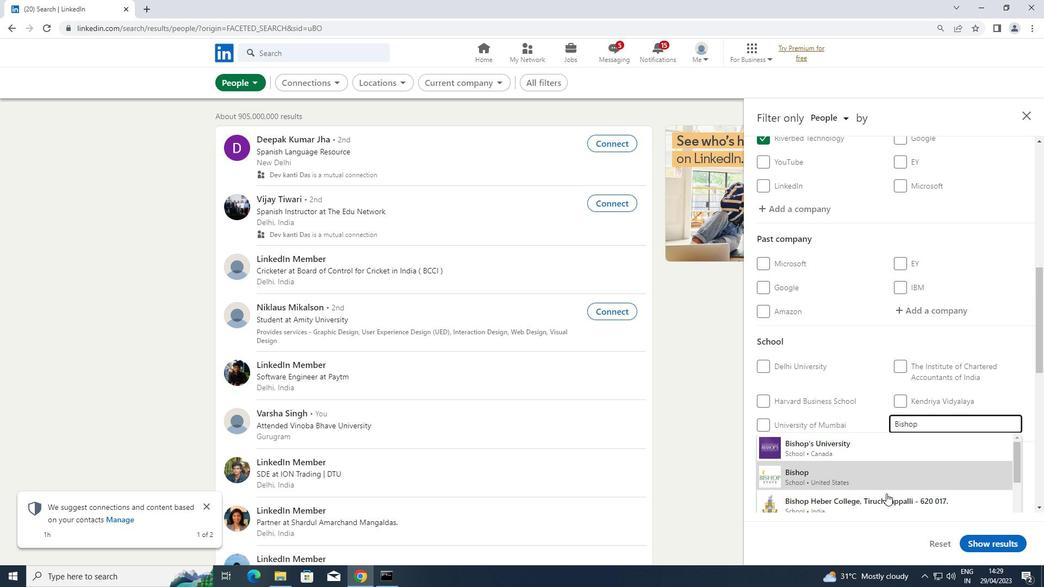 
Action: Mouse pressed left at (882, 499)
Screenshot: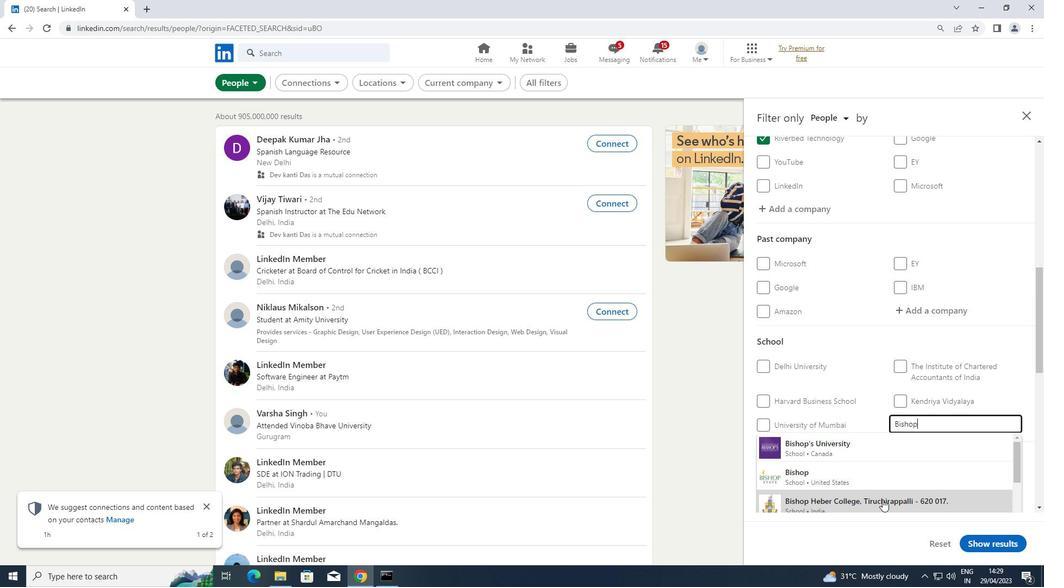 
Action: Mouse moved to (883, 482)
Screenshot: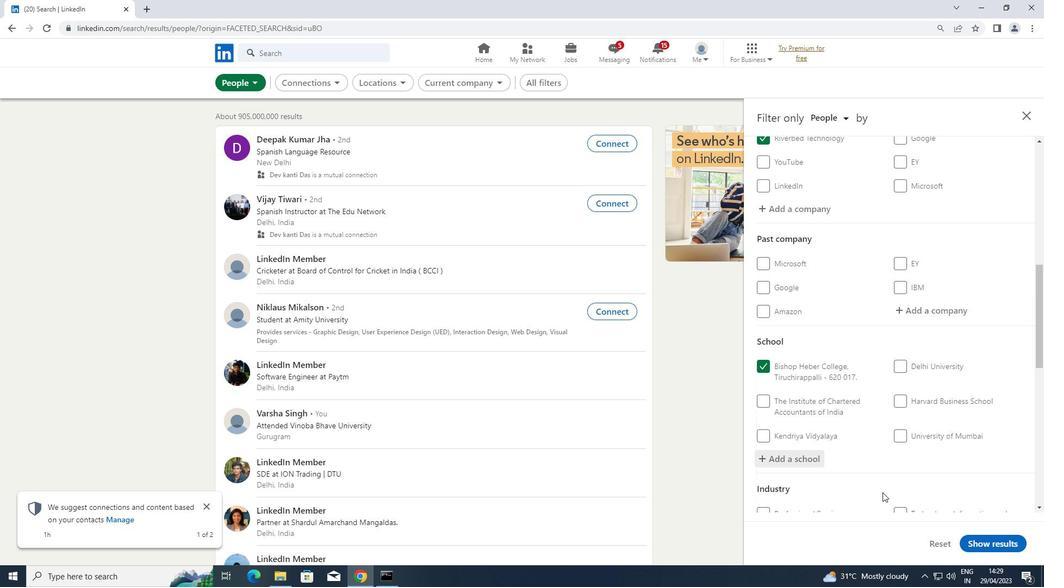 
Action: Mouse scrolled (883, 481) with delta (0, 0)
Screenshot: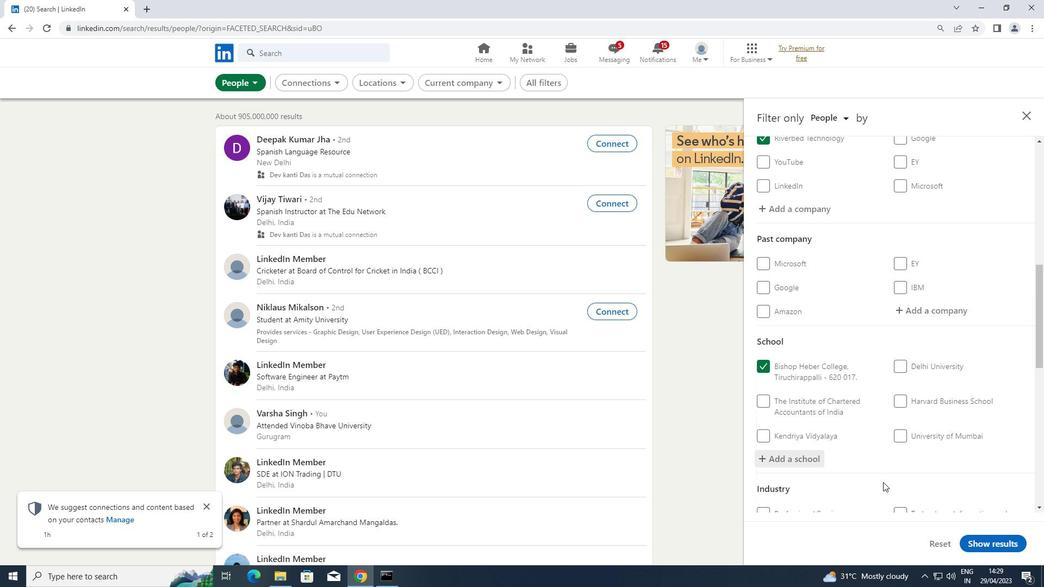 
Action: Mouse scrolled (883, 481) with delta (0, 0)
Screenshot: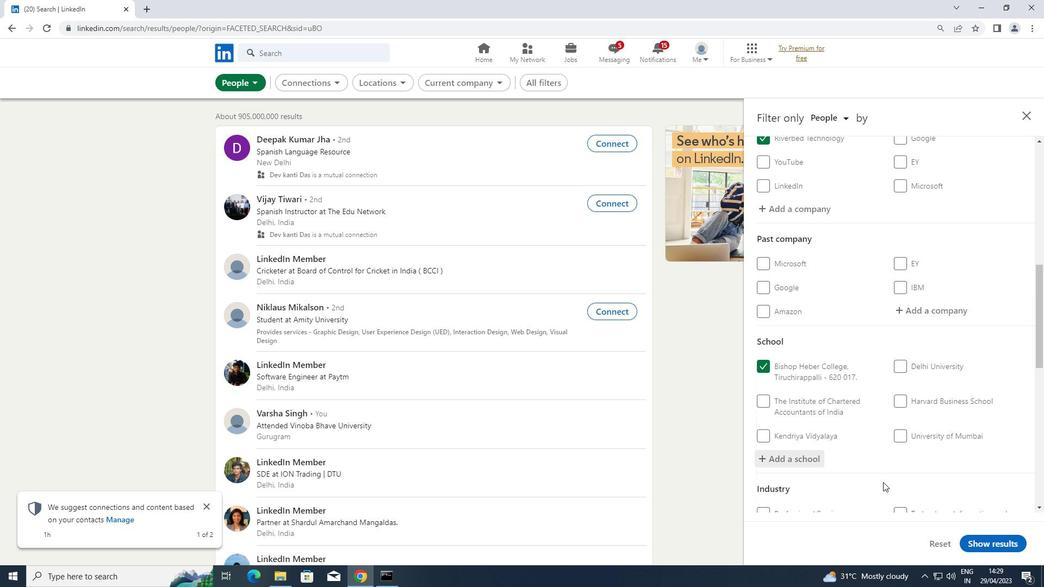 
Action: Mouse scrolled (883, 481) with delta (0, 0)
Screenshot: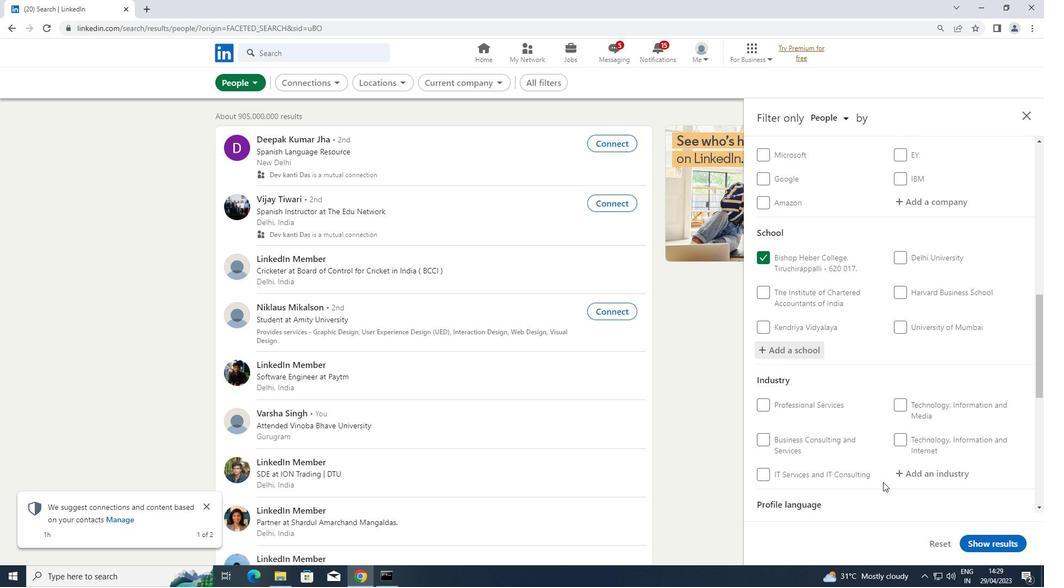 
Action: Mouse moved to (931, 417)
Screenshot: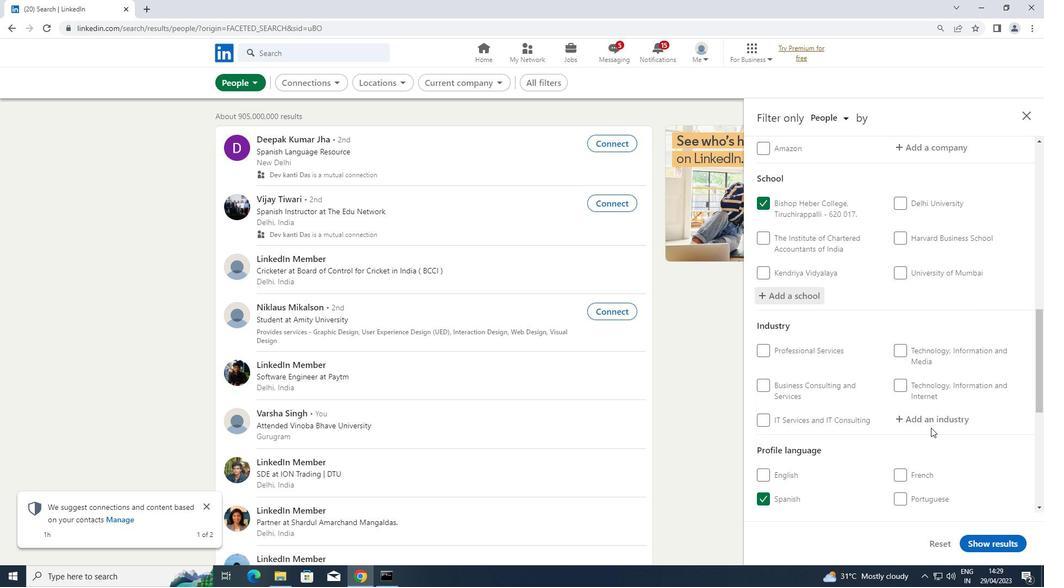 
Action: Mouse pressed left at (931, 417)
Screenshot: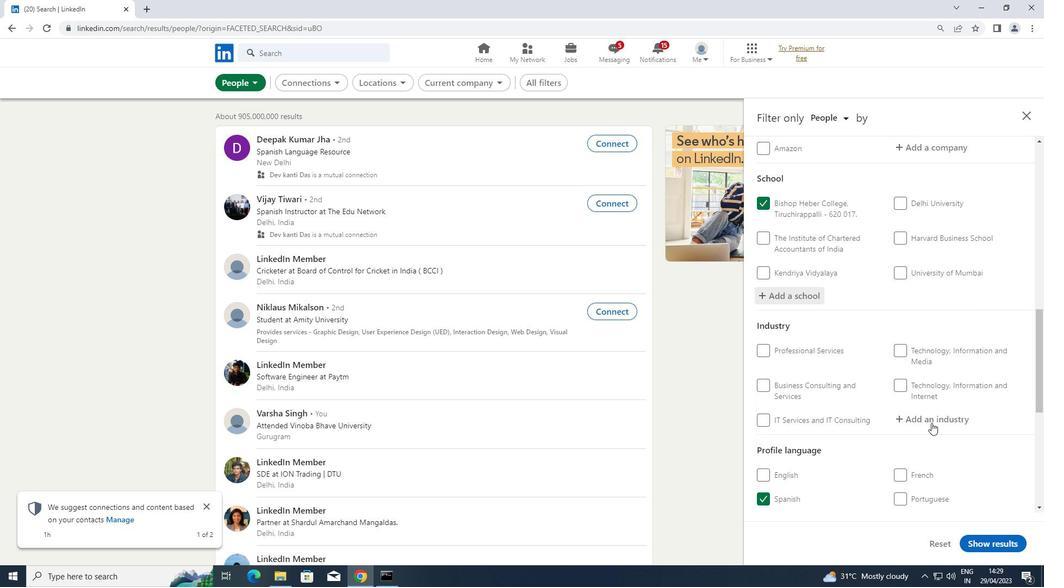 
Action: Key pressed <Key.shift>LANGUAGE
Screenshot: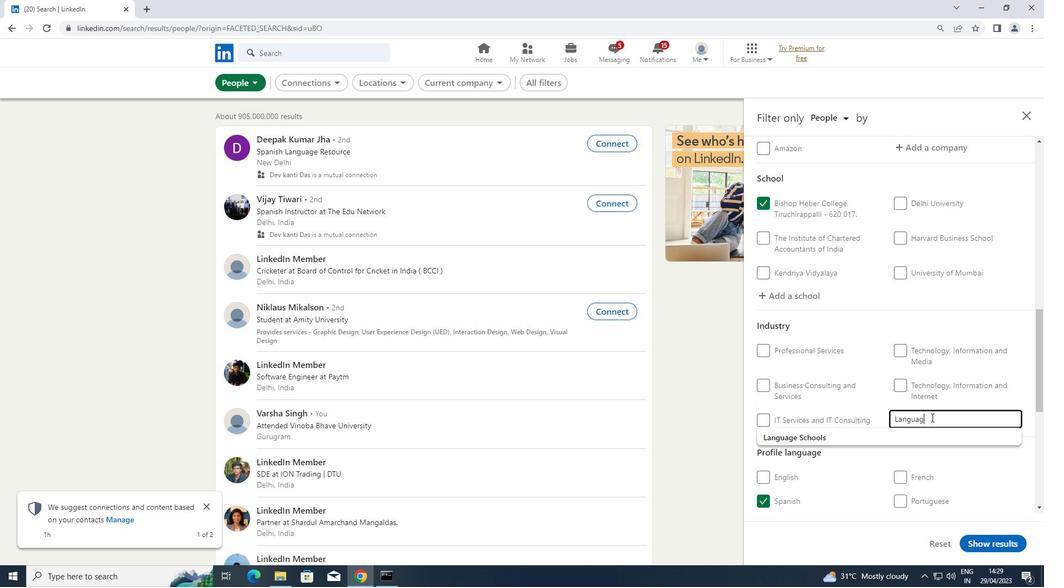 
Action: Mouse moved to (881, 432)
Screenshot: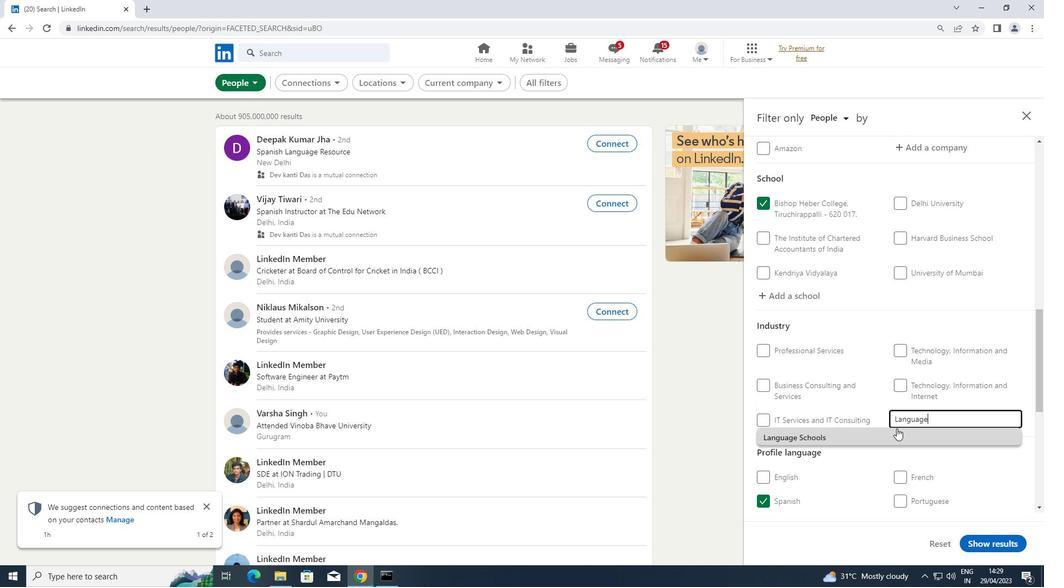 
Action: Mouse pressed left at (881, 432)
Screenshot: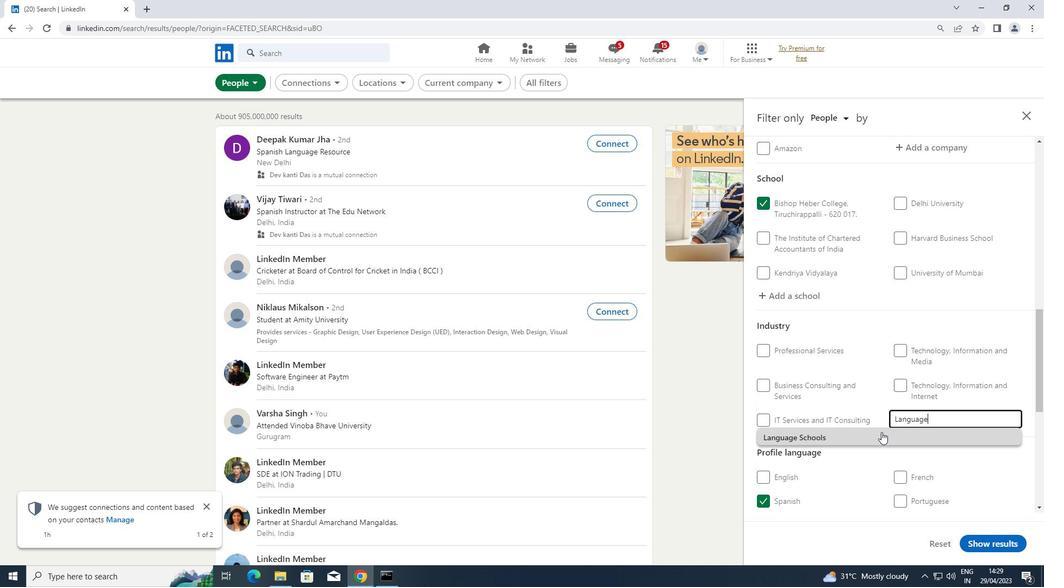 
Action: Mouse scrolled (881, 431) with delta (0, 0)
Screenshot: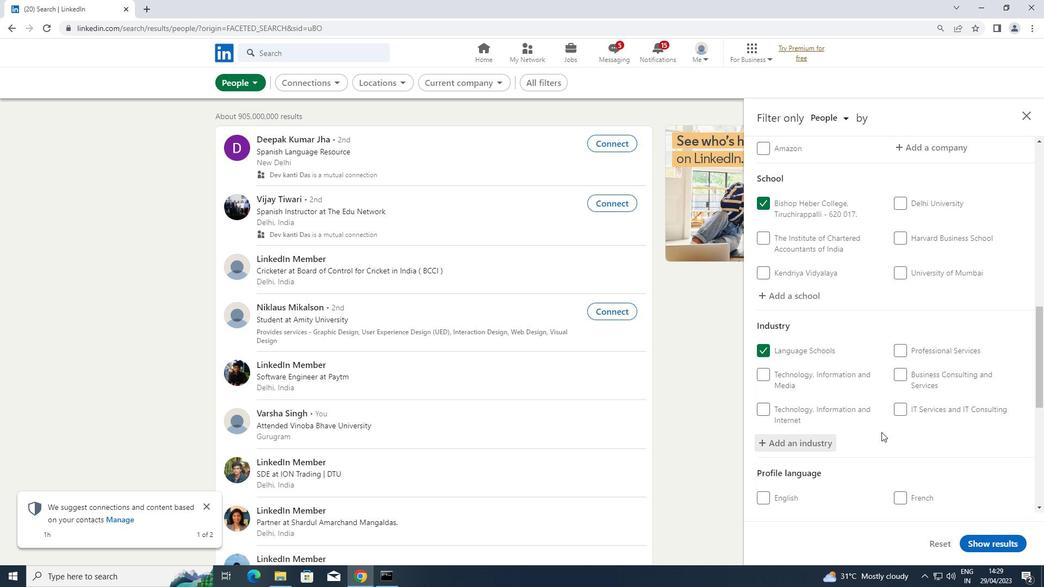 
Action: Mouse scrolled (881, 431) with delta (0, 0)
Screenshot: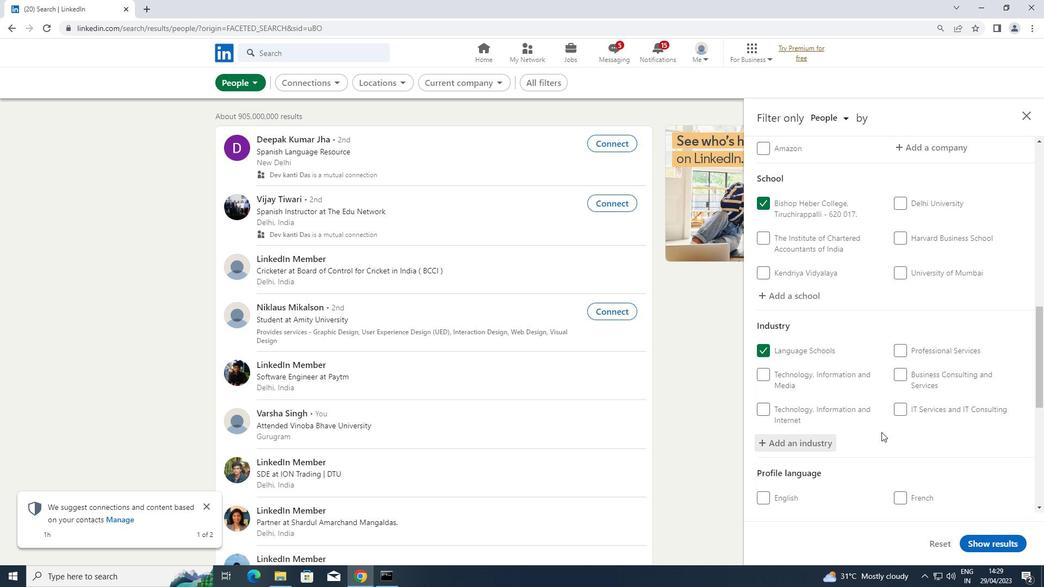 
Action: Mouse scrolled (881, 431) with delta (0, 0)
Screenshot: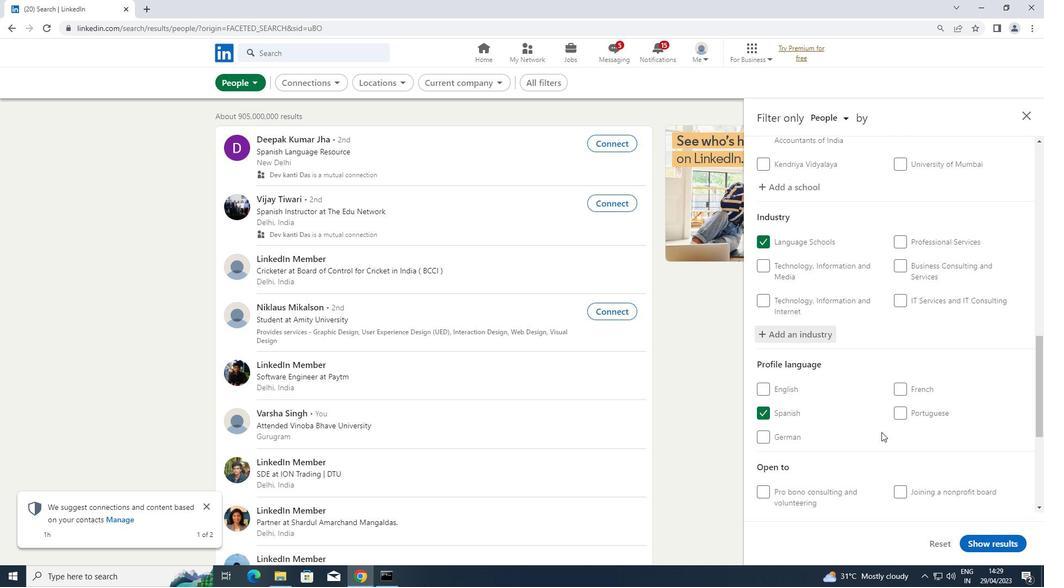 
Action: Mouse scrolled (881, 431) with delta (0, 0)
Screenshot: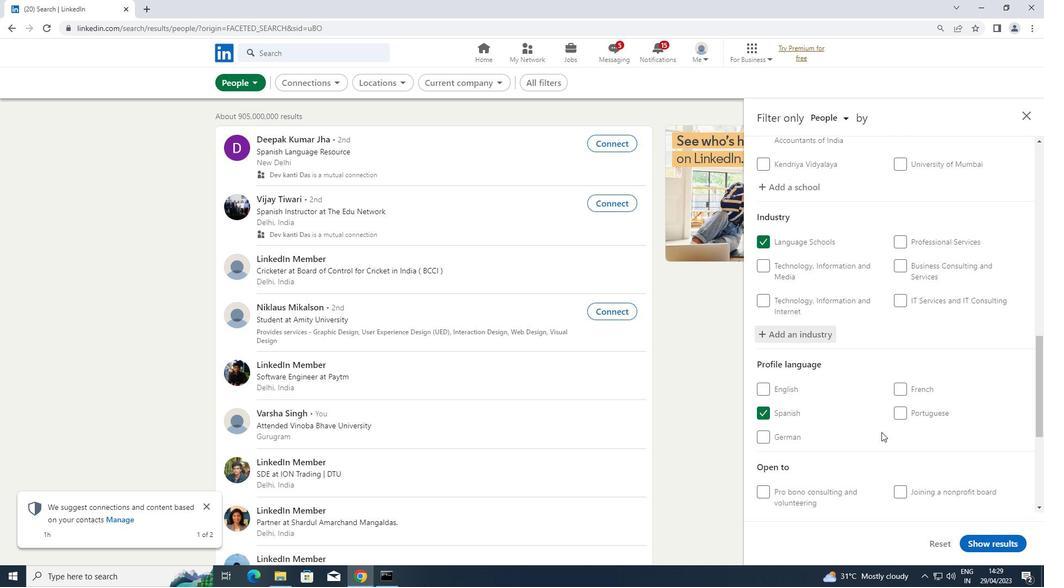 
Action: Mouse scrolled (881, 431) with delta (0, 0)
Screenshot: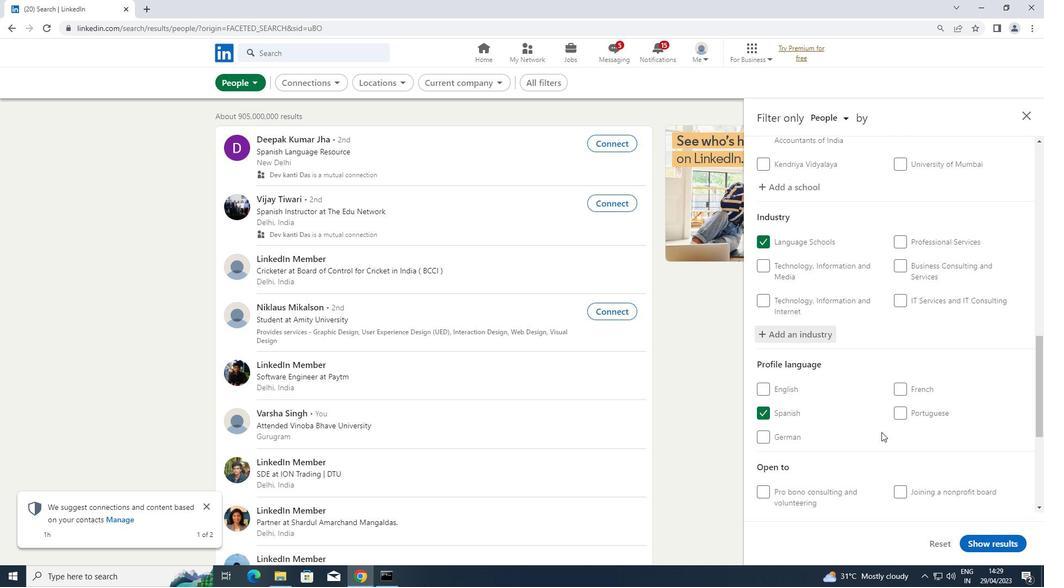 
Action: Mouse moved to (908, 436)
Screenshot: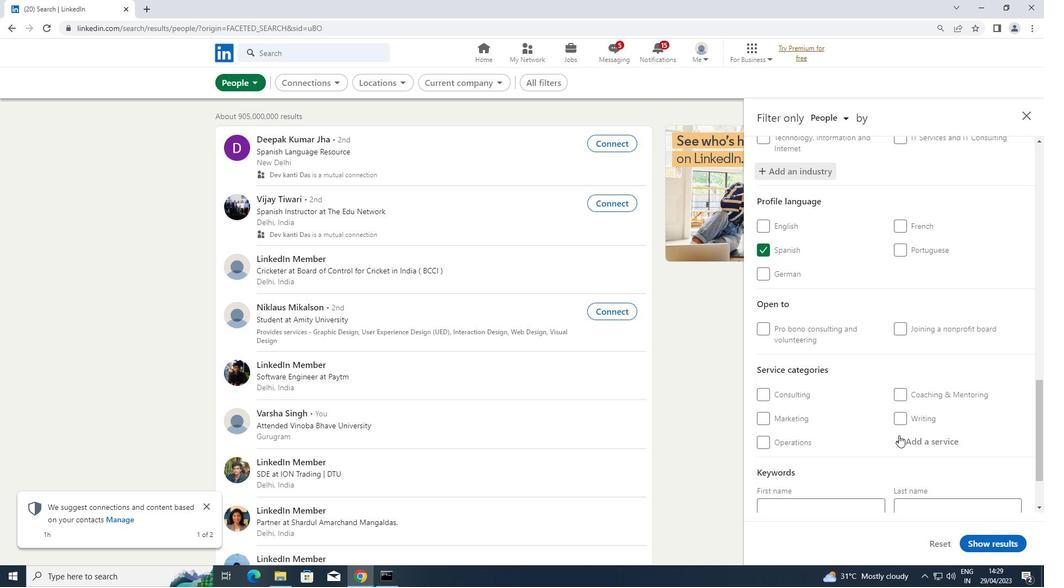 
Action: Mouse pressed left at (908, 436)
Screenshot: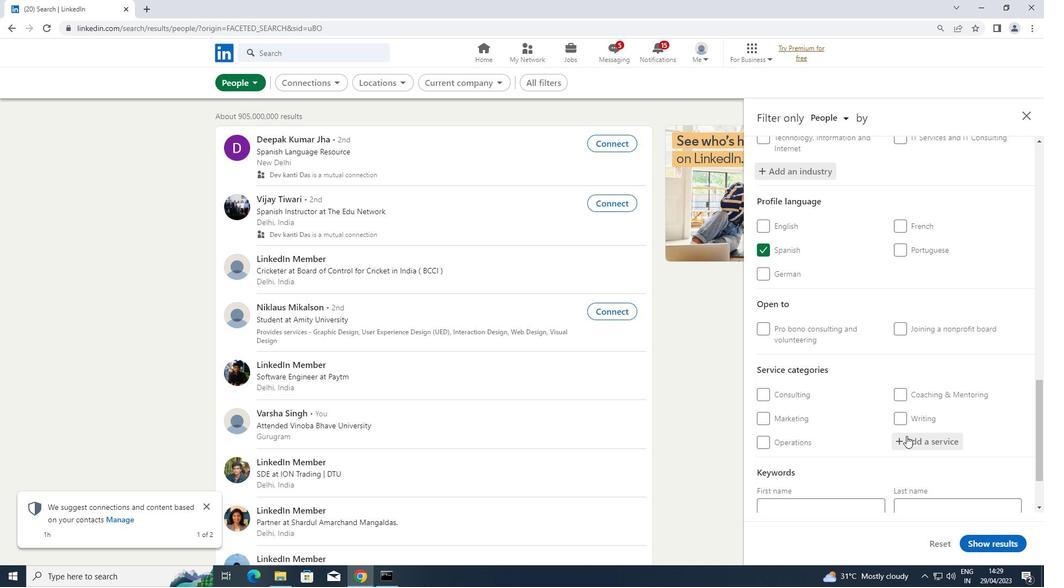 
Action: Key pressed <Key.shift>GRAPHIC
Screenshot: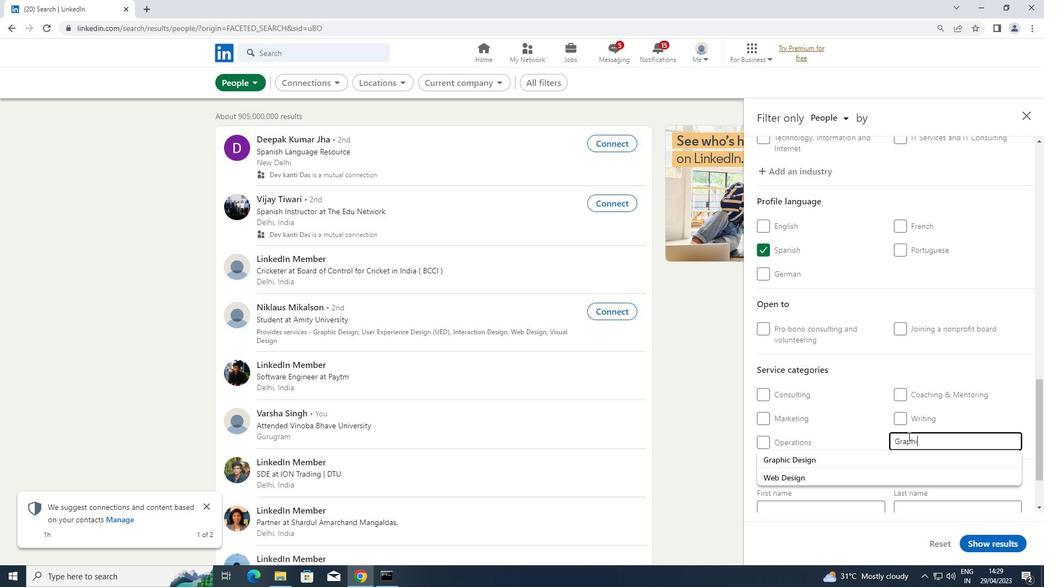 
Action: Mouse moved to (791, 461)
Screenshot: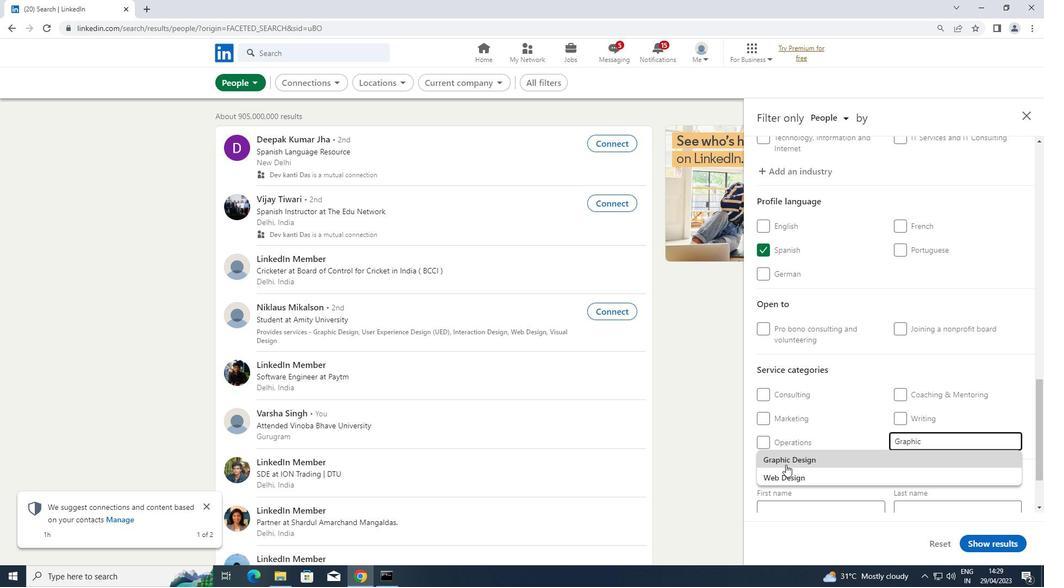 
Action: Mouse pressed left at (791, 461)
Screenshot: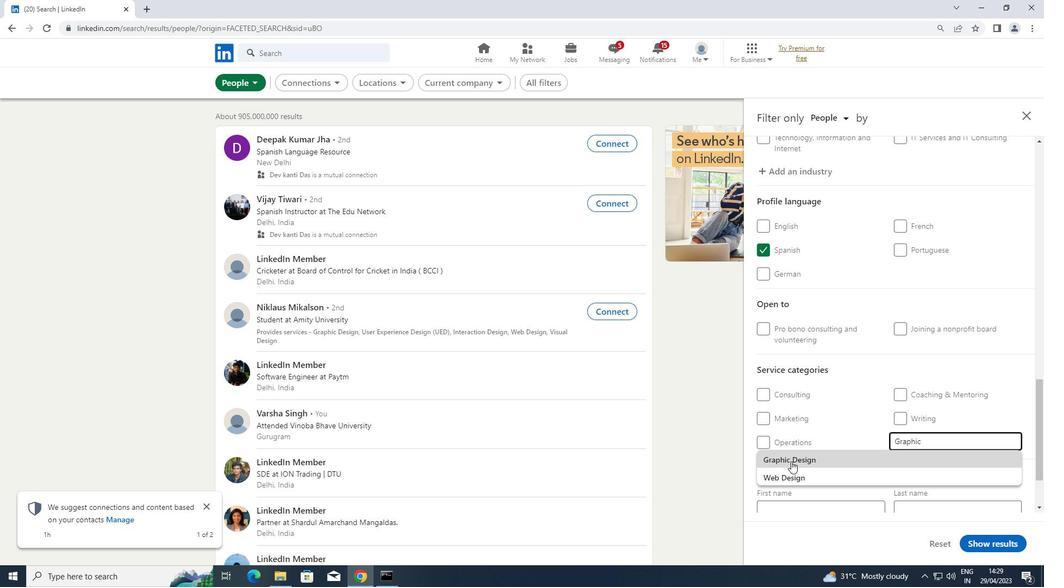 
Action: Mouse scrolled (791, 460) with delta (0, 0)
Screenshot: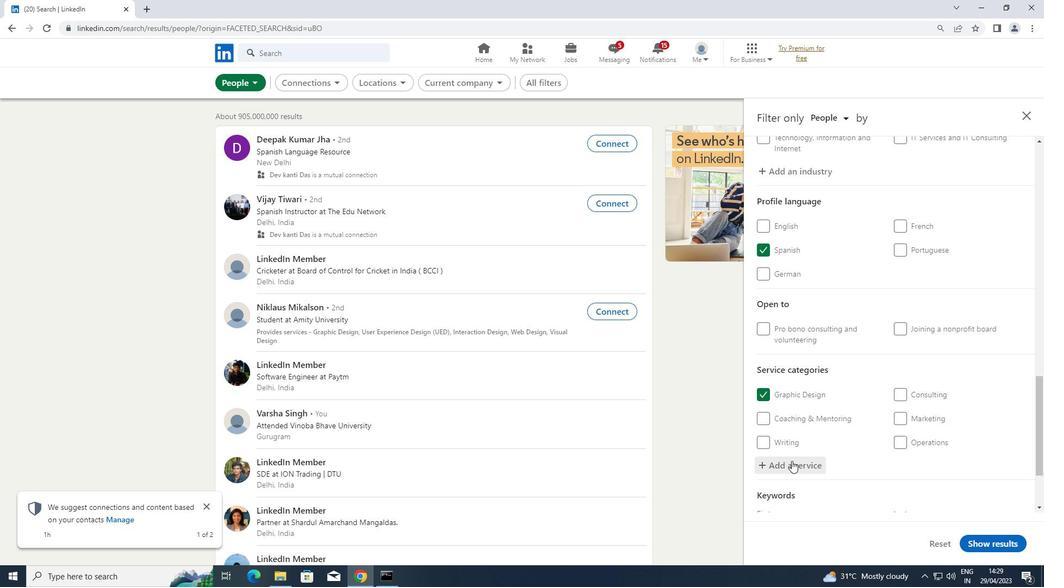 
Action: Mouse scrolled (791, 460) with delta (0, 0)
Screenshot: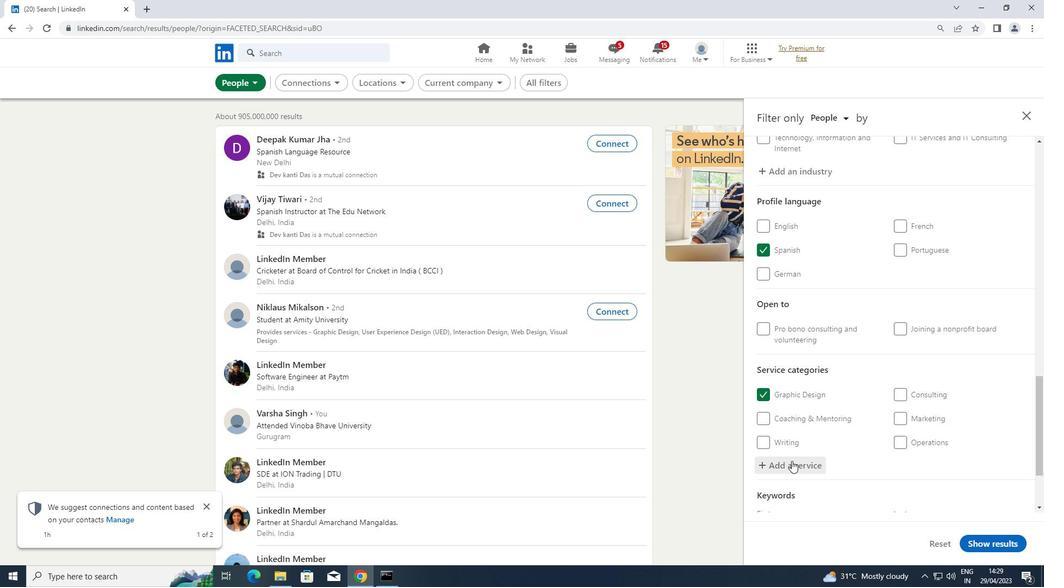 
Action: Mouse scrolled (791, 460) with delta (0, 0)
Screenshot: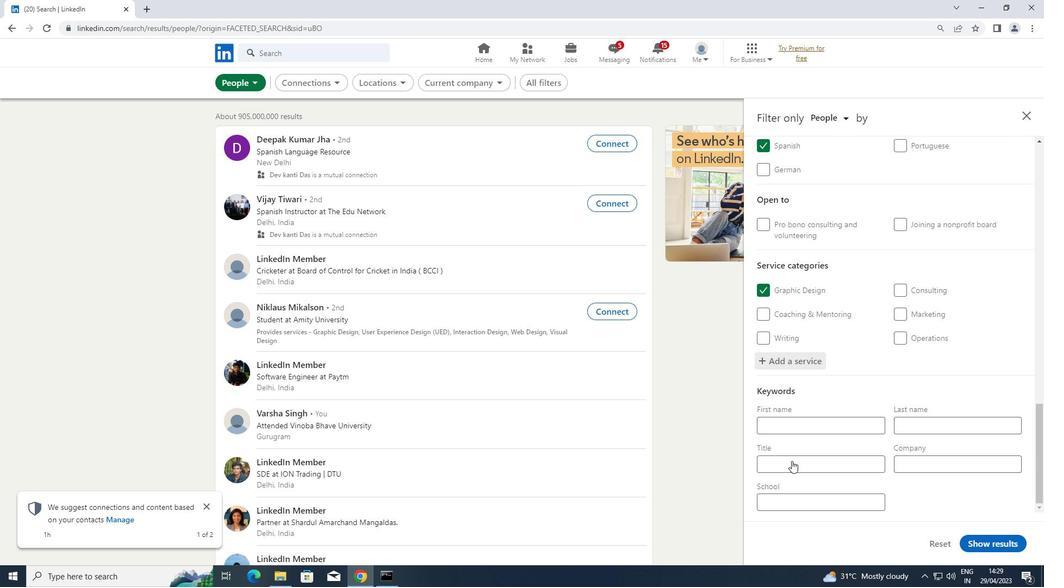 
Action: Mouse scrolled (791, 460) with delta (0, 0)
Screenshot: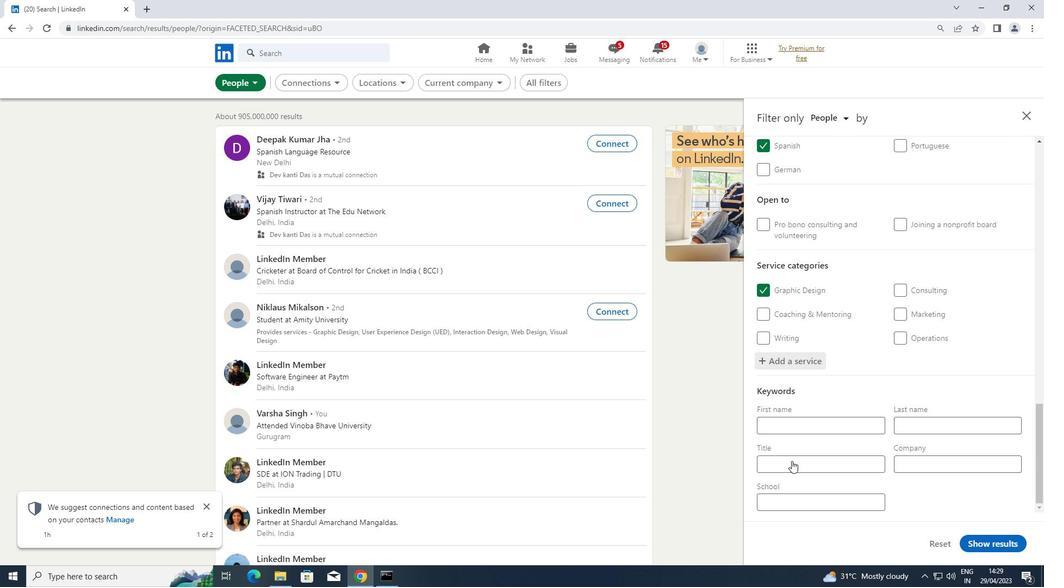 
Action: Mouse moved to (791, 460)
Screenshot: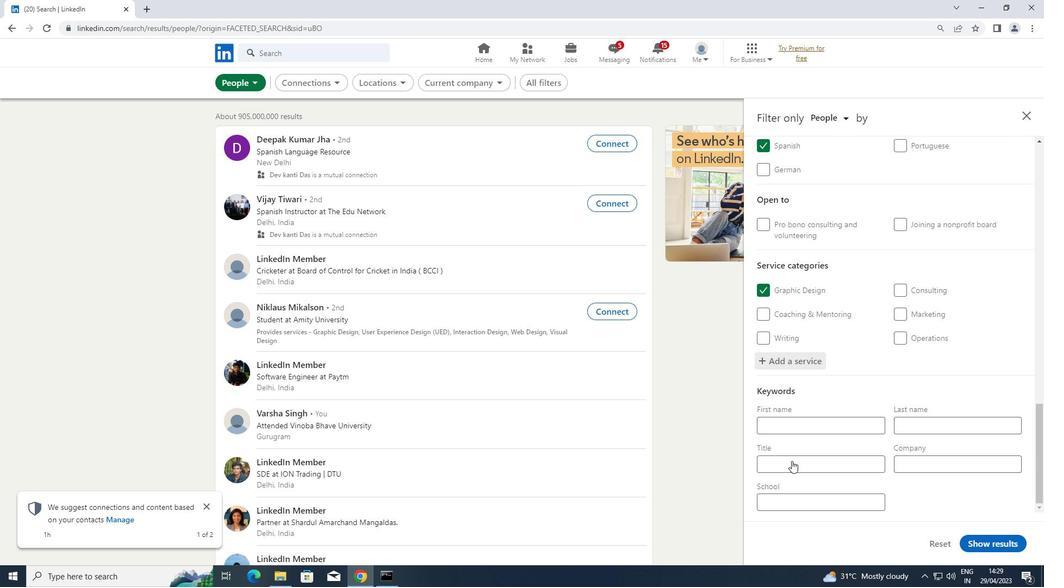 
Action: Mouse pressed left at (791, 460)
Screenshot: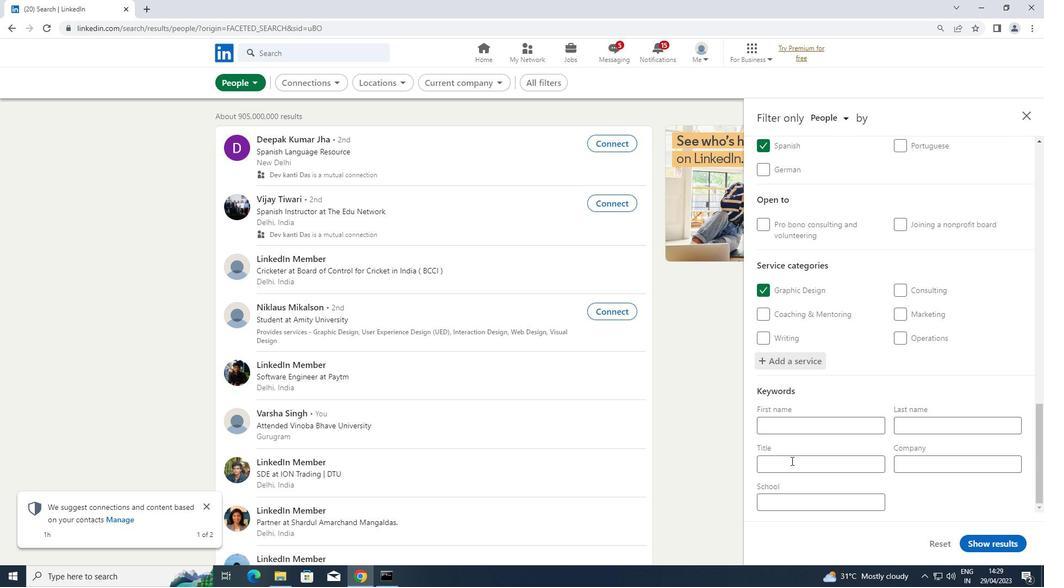
Action: Key pressed <Key.shift>MAKEUP<Key.space><Key.shift>ARTIST
Screenshot: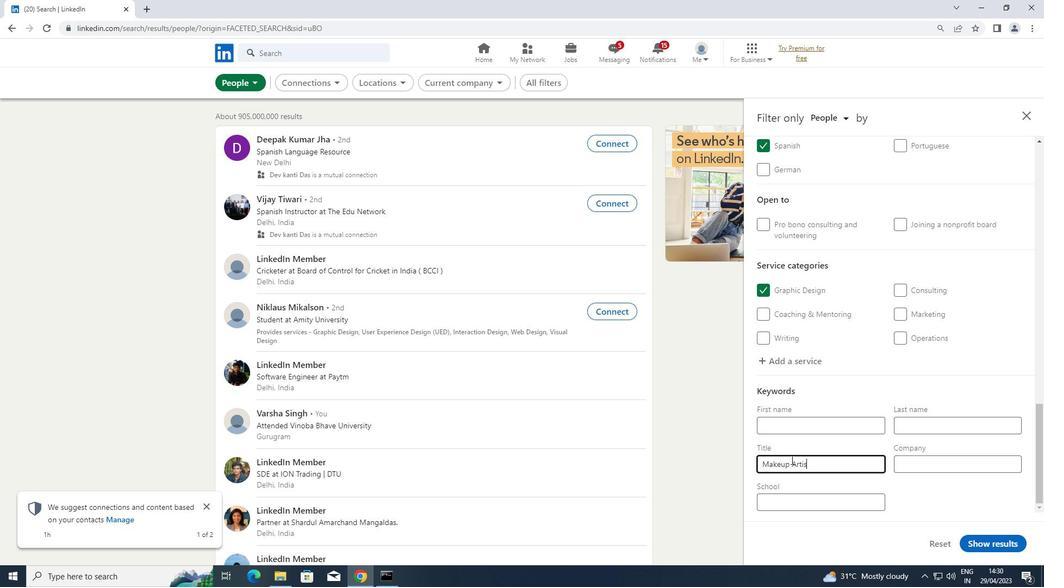 
Action: Mouse moved to (996, 541)
Screenshot: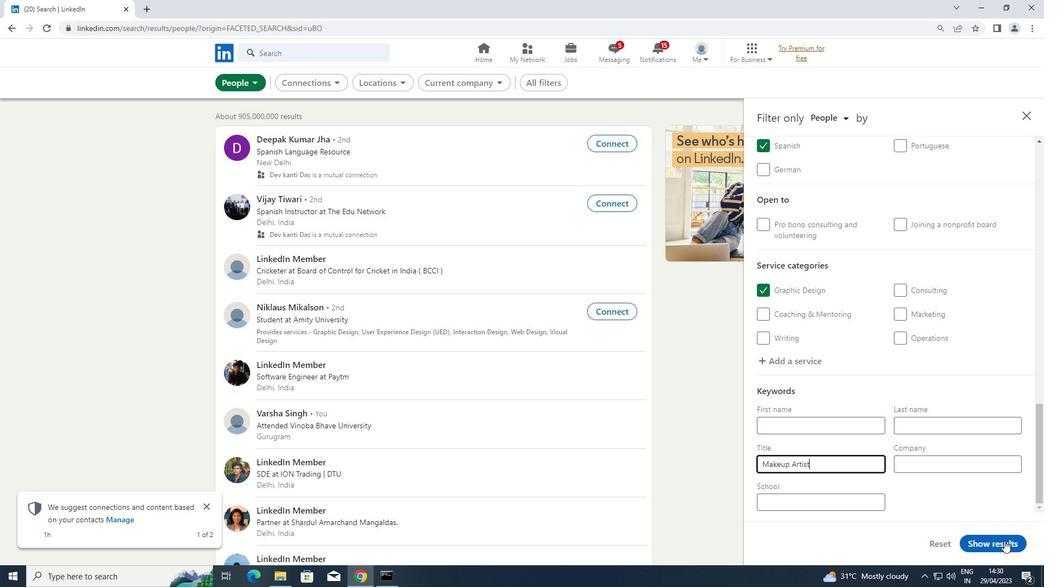 
Action: Mouse pressed left at (996, 541)
Screenshot: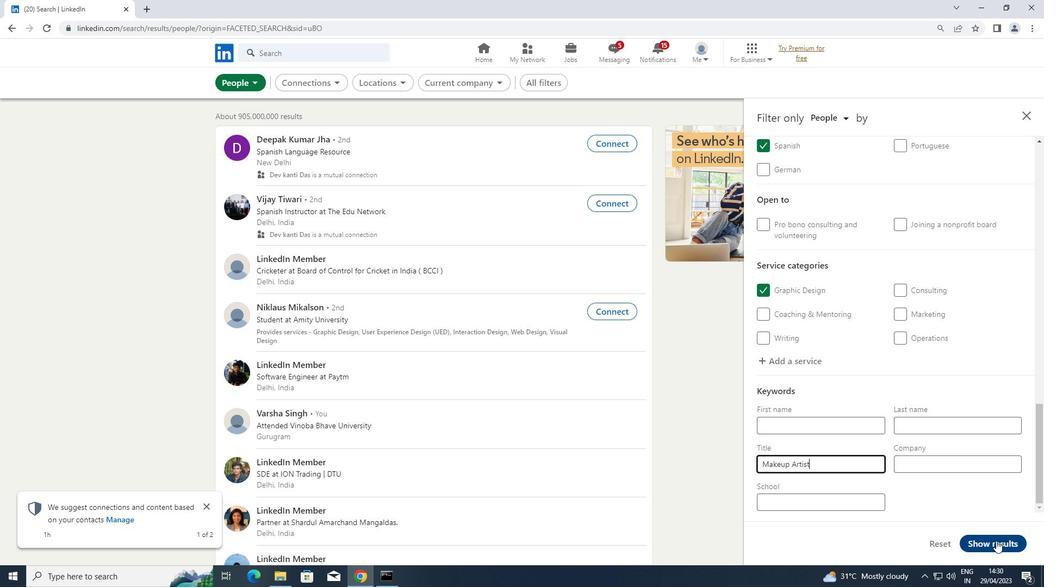 
Action: Mouse moved to (995, 536)
Screenshot: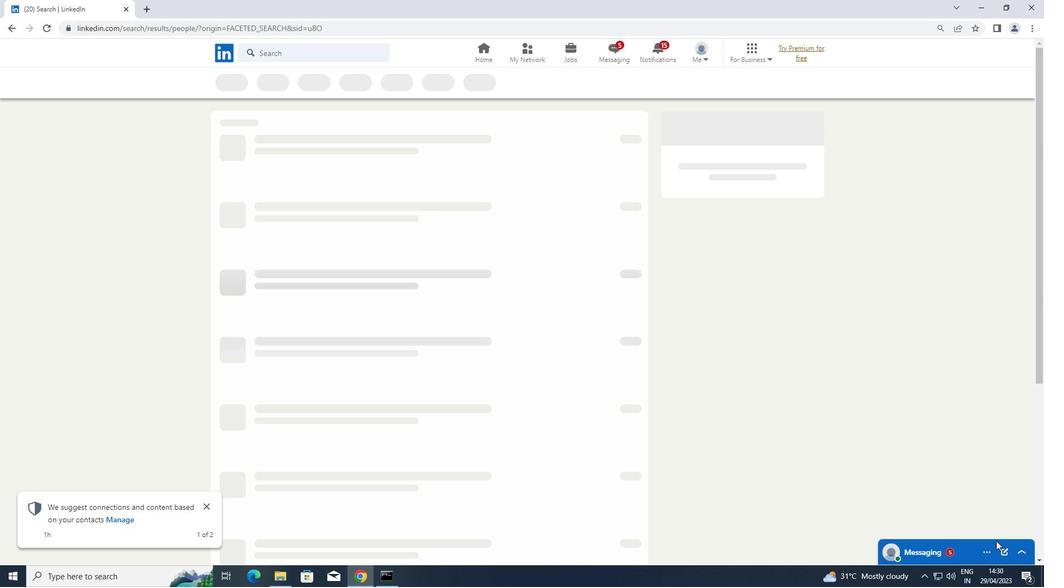 
